 Task: In the Contact  Adeline.Baker@coach.com, Create email and send with subject: 'We're Thrilled to Welcome You ', and with mail content 'Greetings,_x000D_
Introducing a visionary approach that will reshape the landscape of your industry. Join us and be part of the future of success!_x000D_
Kind Regards', attach the document: Terms_and_conditions.doc and insert image: visitingcard.jpg. Below Kind Regards, write Behance and insert the URL: 'www.behance.net'. Mark checkbox to create task to follow up : Tomorrow. Logged in from softage.1@softage.net
Action: Mouse moved to (86, 66)
Screenshot: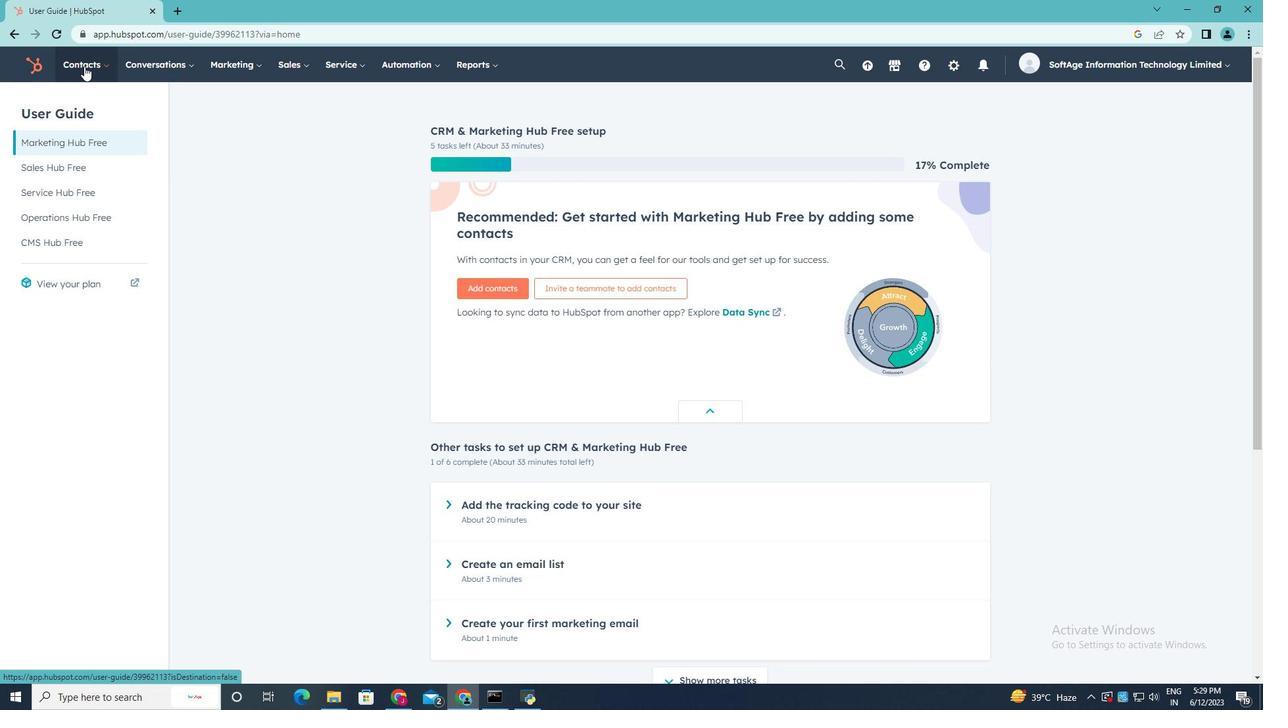 
Action: Mouse pressed left at (86, 66)
Screenshot: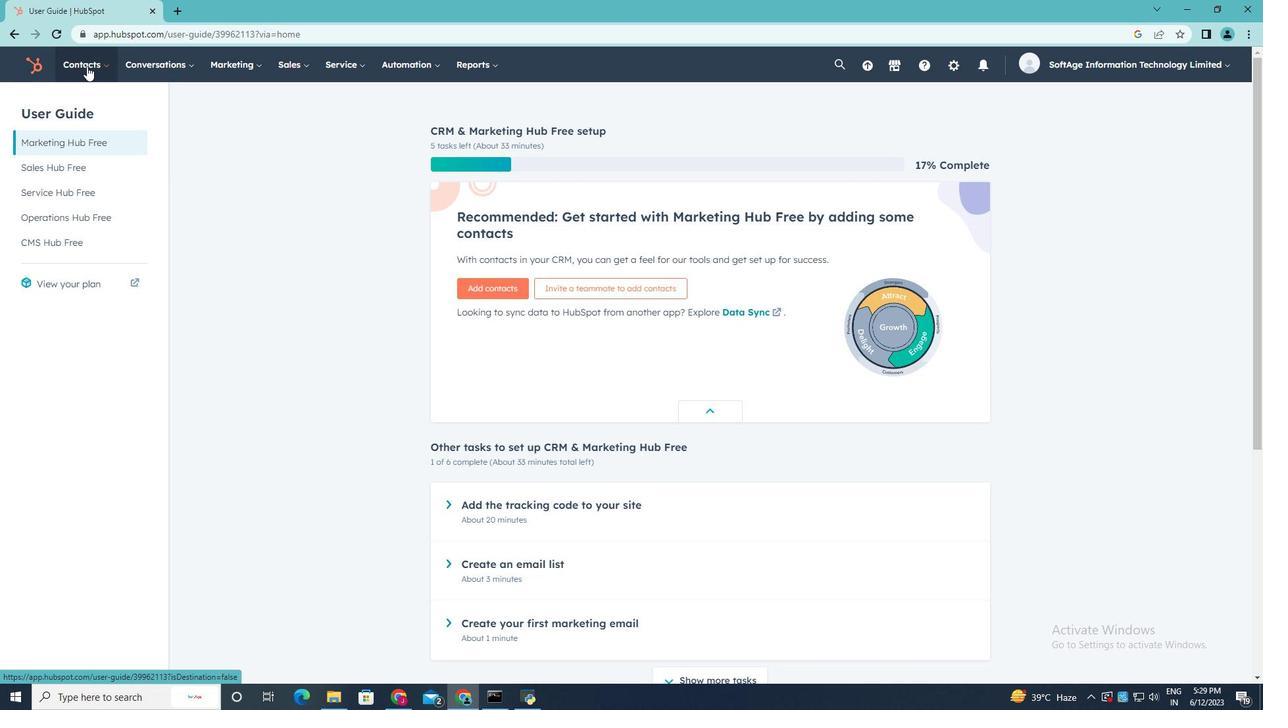 
Action: Mouse moved to (92, 103)
Screenshot: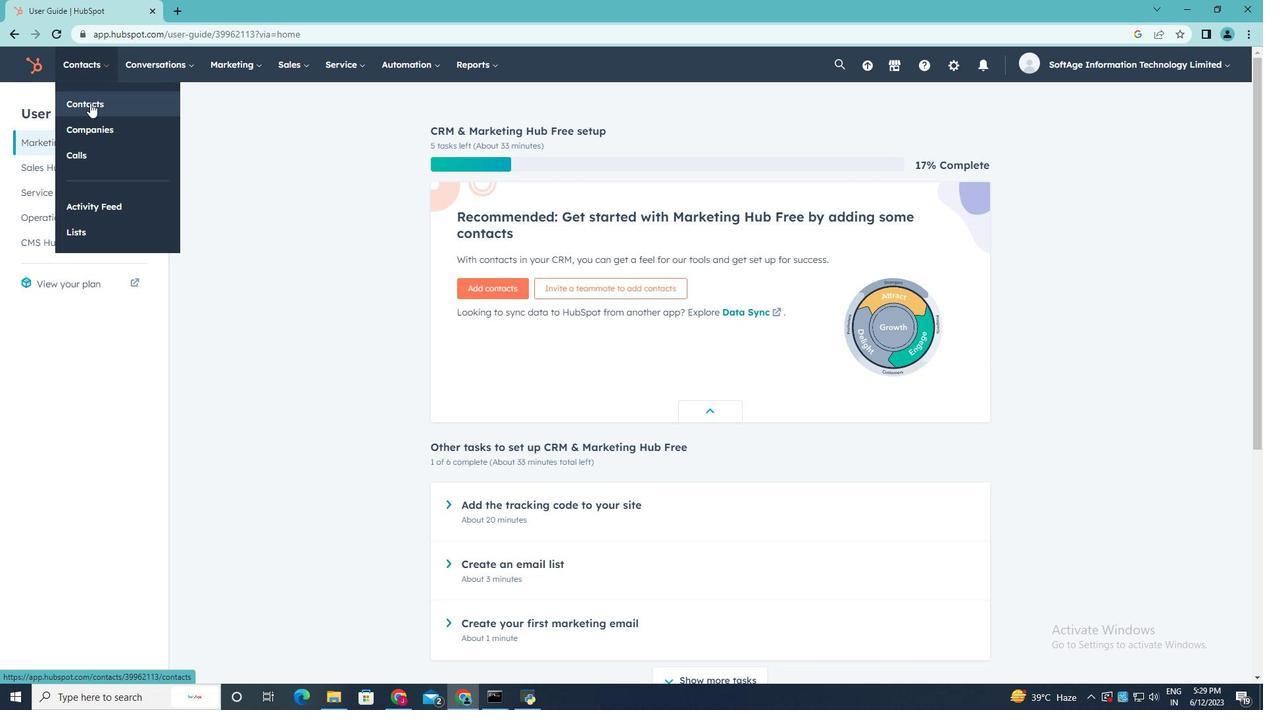 
Action: Mouse pressed left at (92, 103)
Screenshot: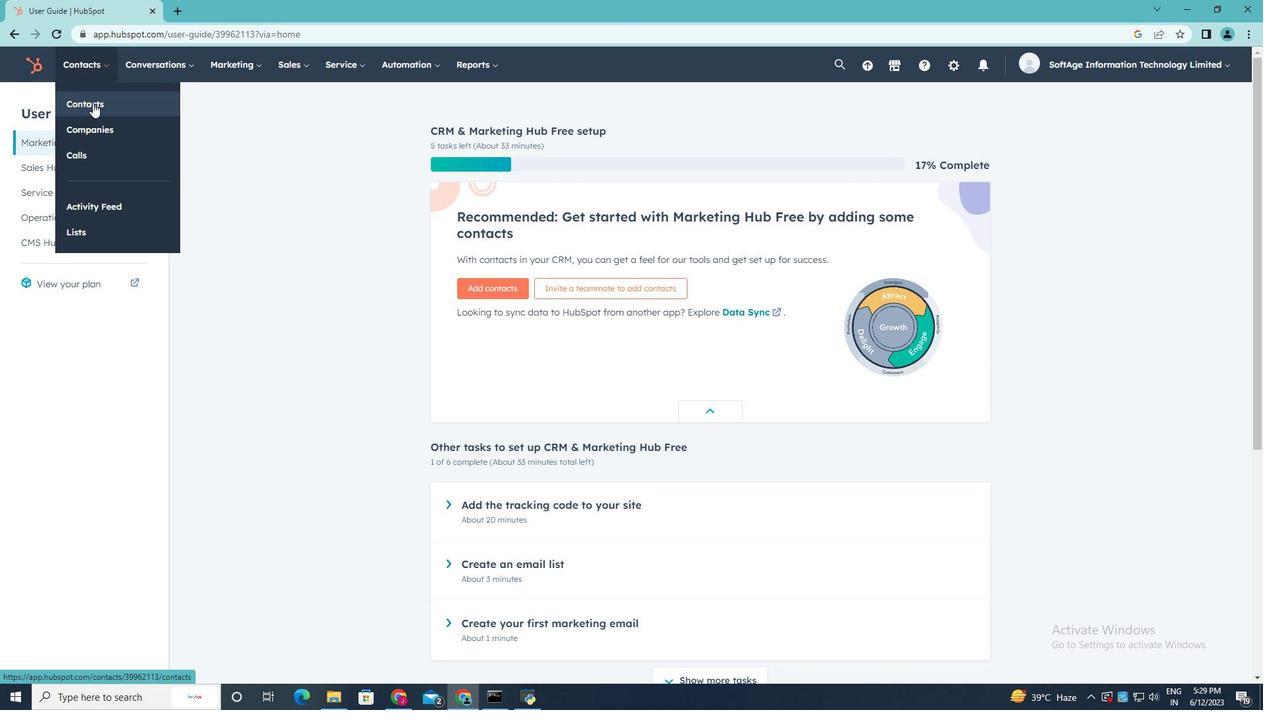 
Action: Mouse moved to (113, 211)
Screenshot: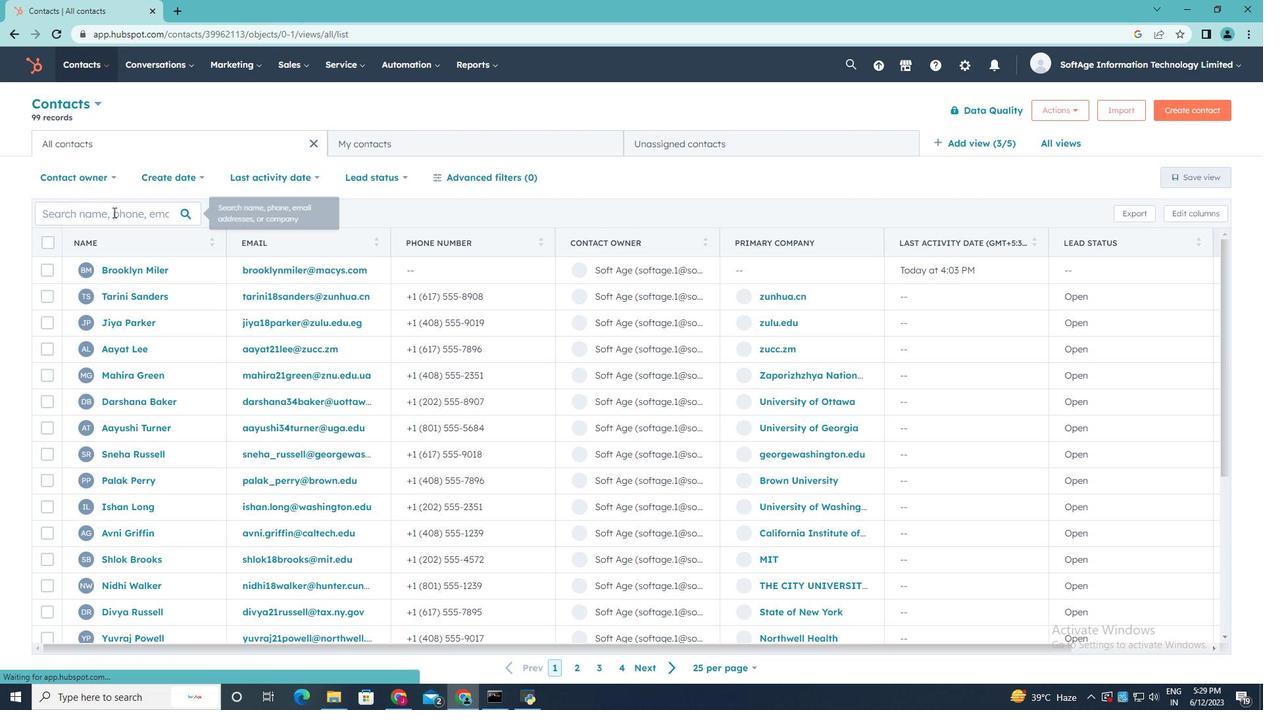 
Action: Mouse pressed left at (113, 211)
Screenshot: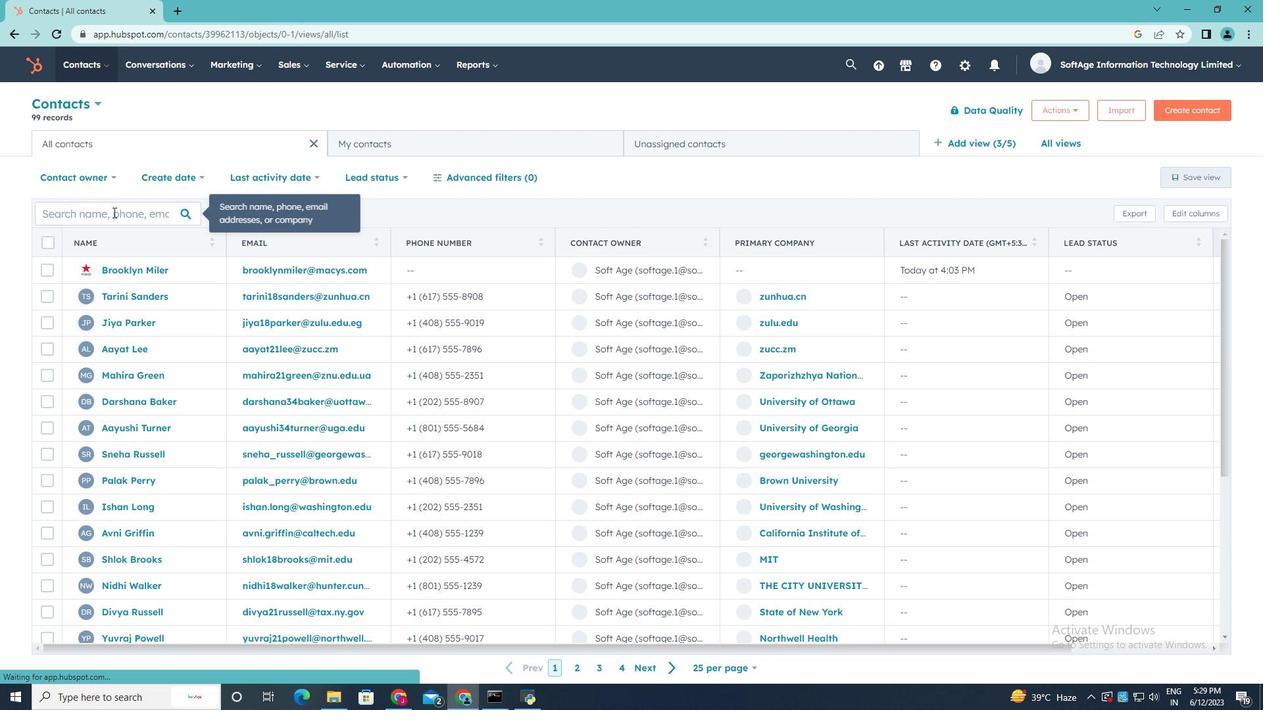 
Action: Key pressed <Key.shift>Adeline.<Key.shift>Baker<Key.shift><Key.shift>@coach.com
Screenshot: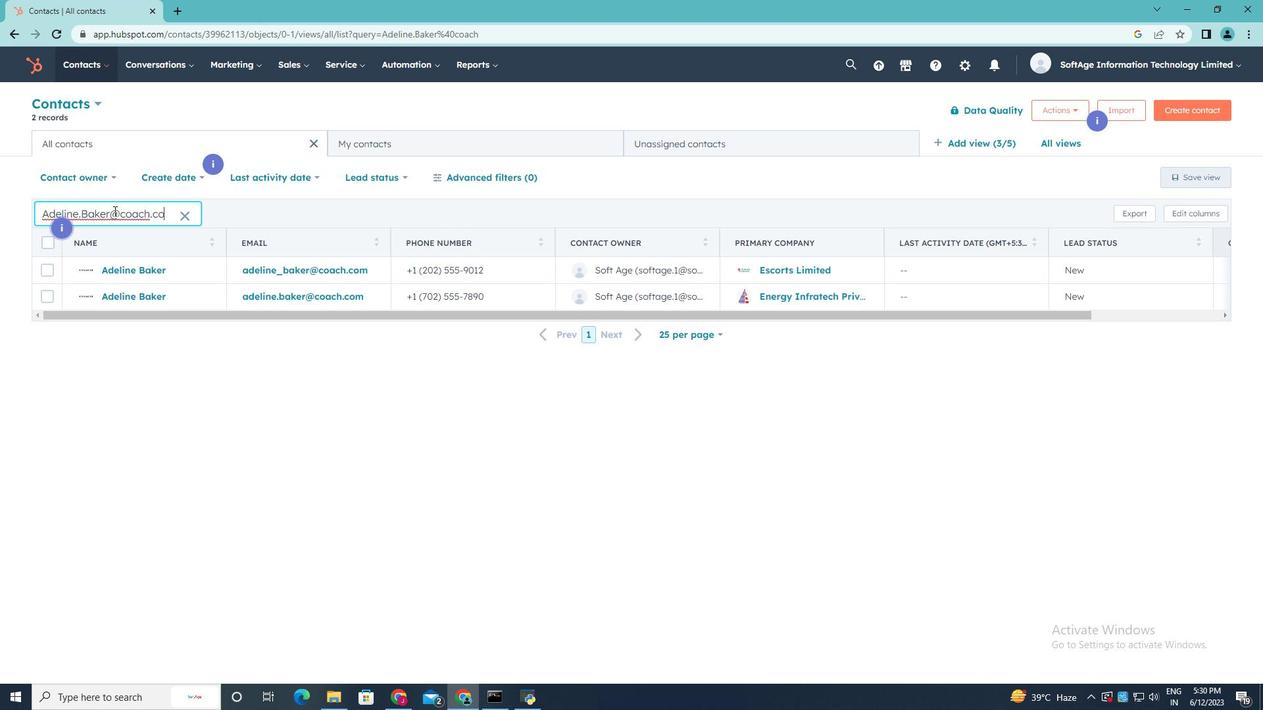 
Action: Mouse moved to (121, 294)
Screenshot: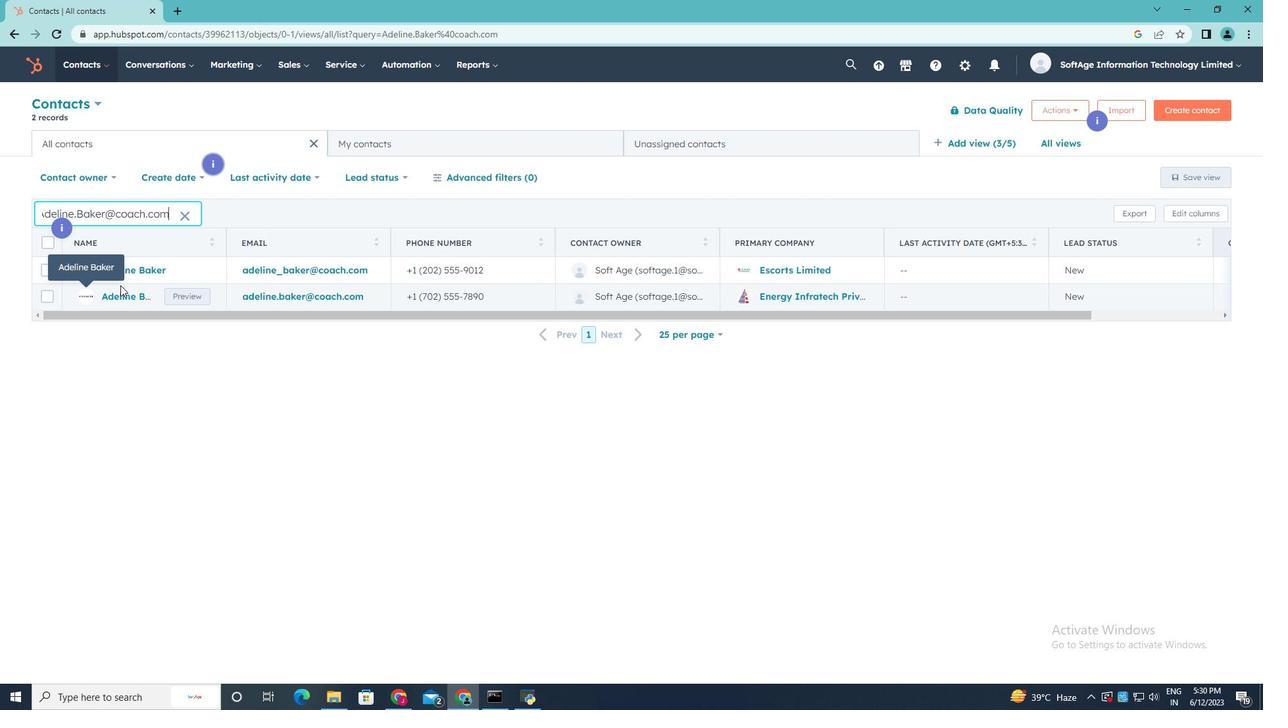
Action: Mouse pressed left at (121, 294)
Screenshot: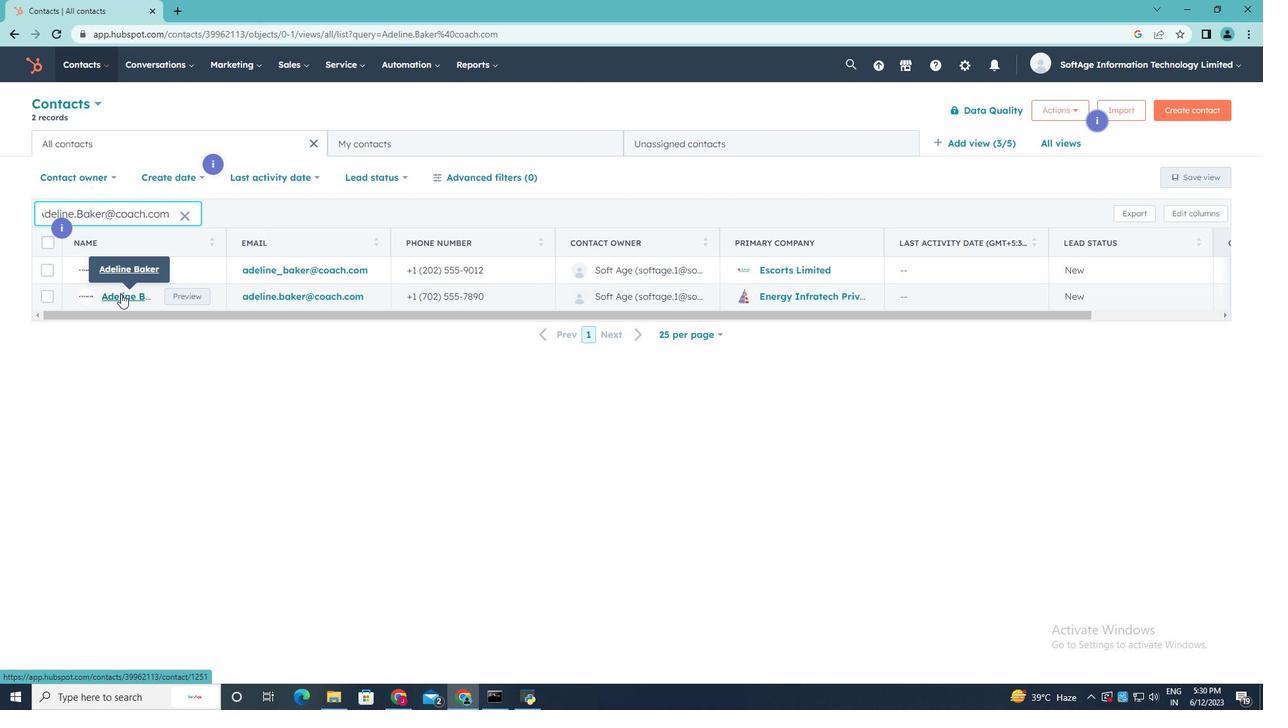 
Action: Mouse moved to (84, 217)
Screenshot: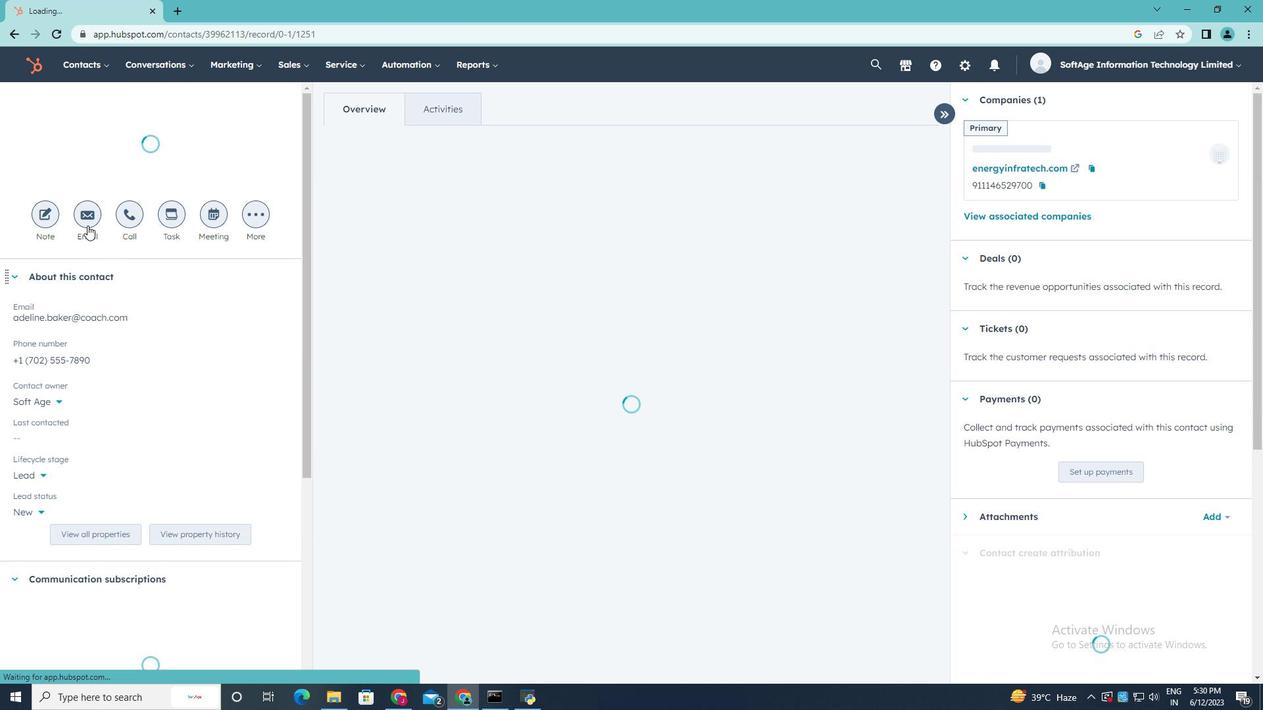 
Action: Mouse pressed left at (84, 217)
Screenshot: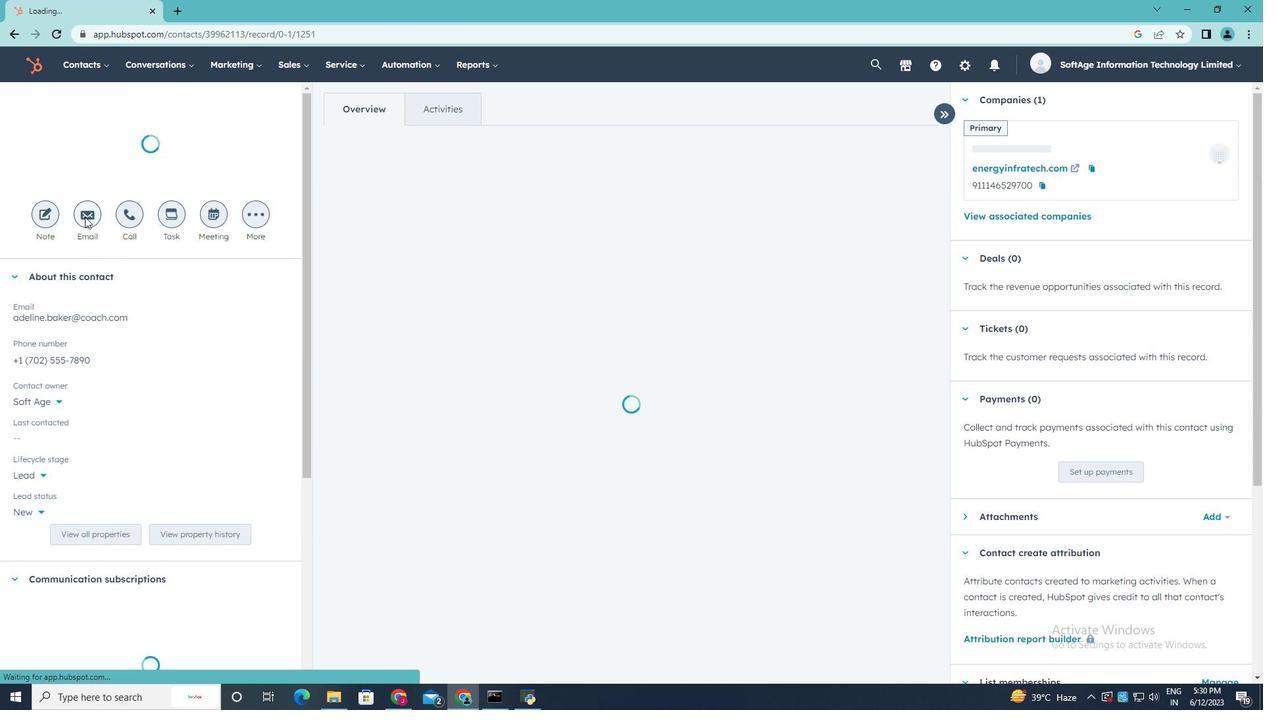 
Action: Mouse moved to (84, 226)
Screenshot: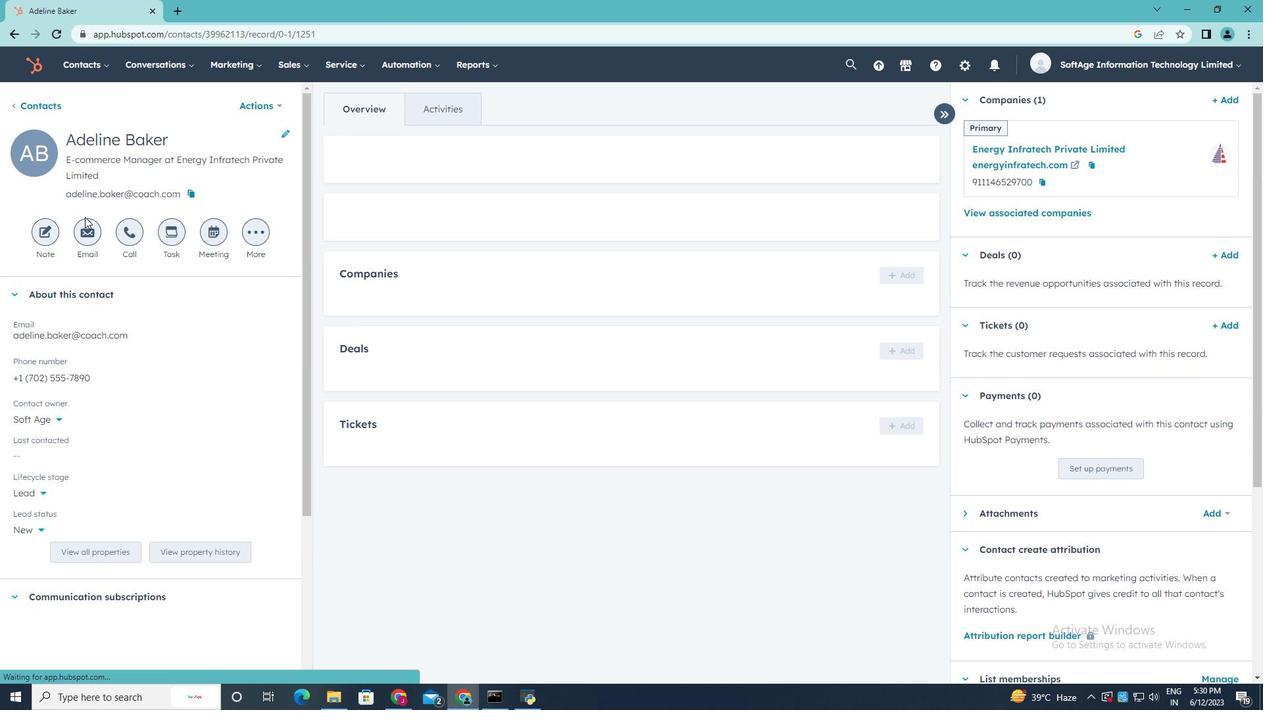 
Action: Mouse pressed left at (84, 226)
Screenshot: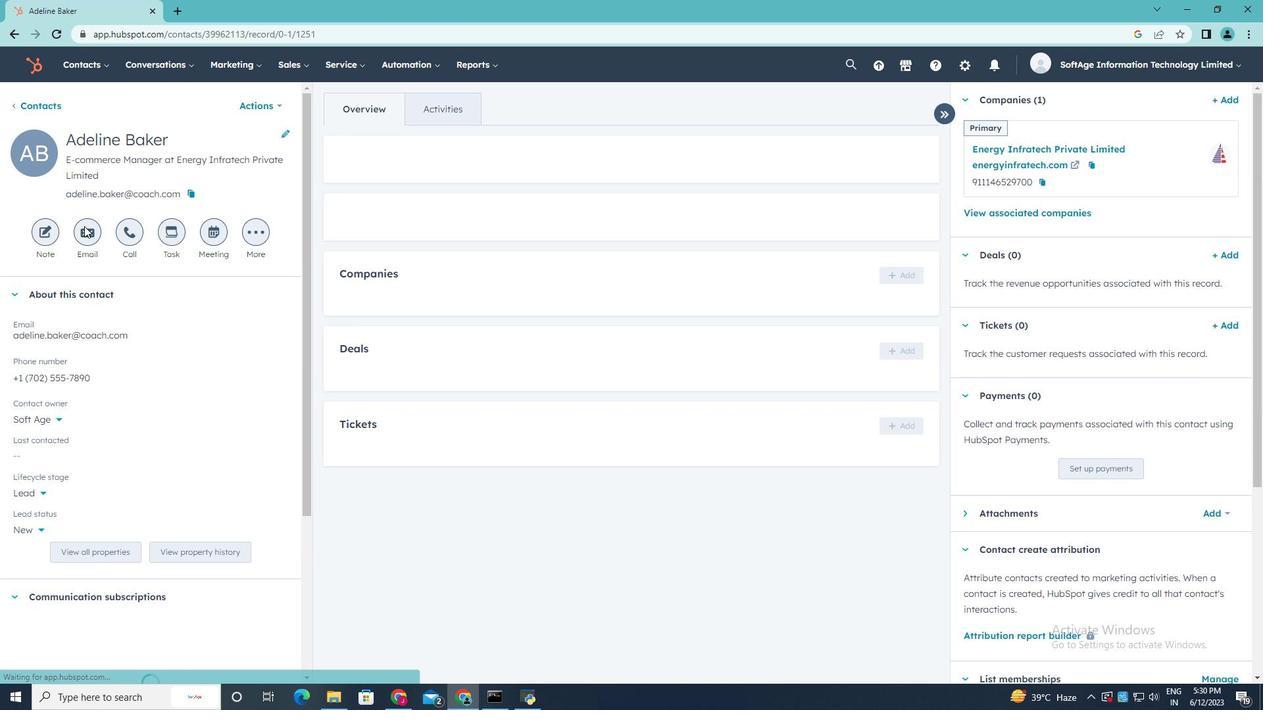 
Action: Key pressed <Key.shift><Key.shift><Key.shift><Key.shift><Key.shift><Key.shift><Key.shift><Key.shift><Key.shift><Key.shift><Key.shift><Key.shift>We're<Key.space><Key.shift><Key.shift>Thrilled<Key.space>to<Key.space><Key.shift>Welcome<Key.space>y<Key.backspace><Key.shift>You
Screenshot: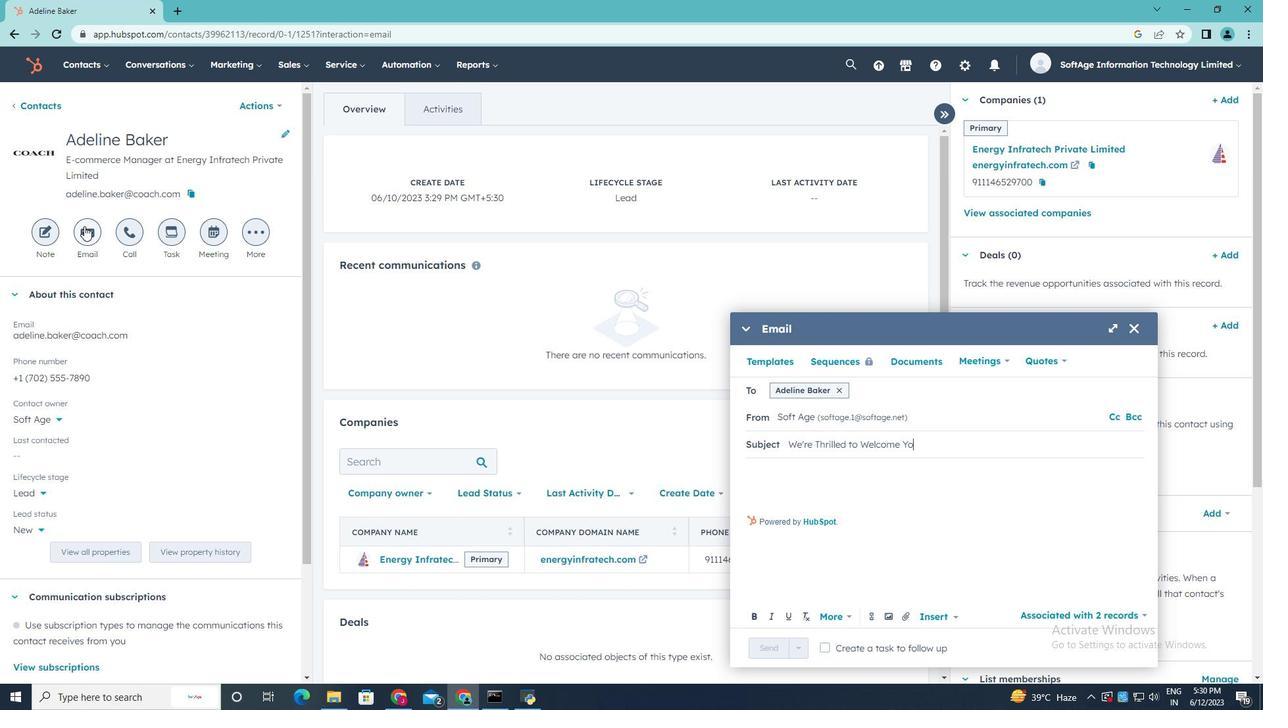 
Action: Mouse moved to (751, 468)
Screenshot: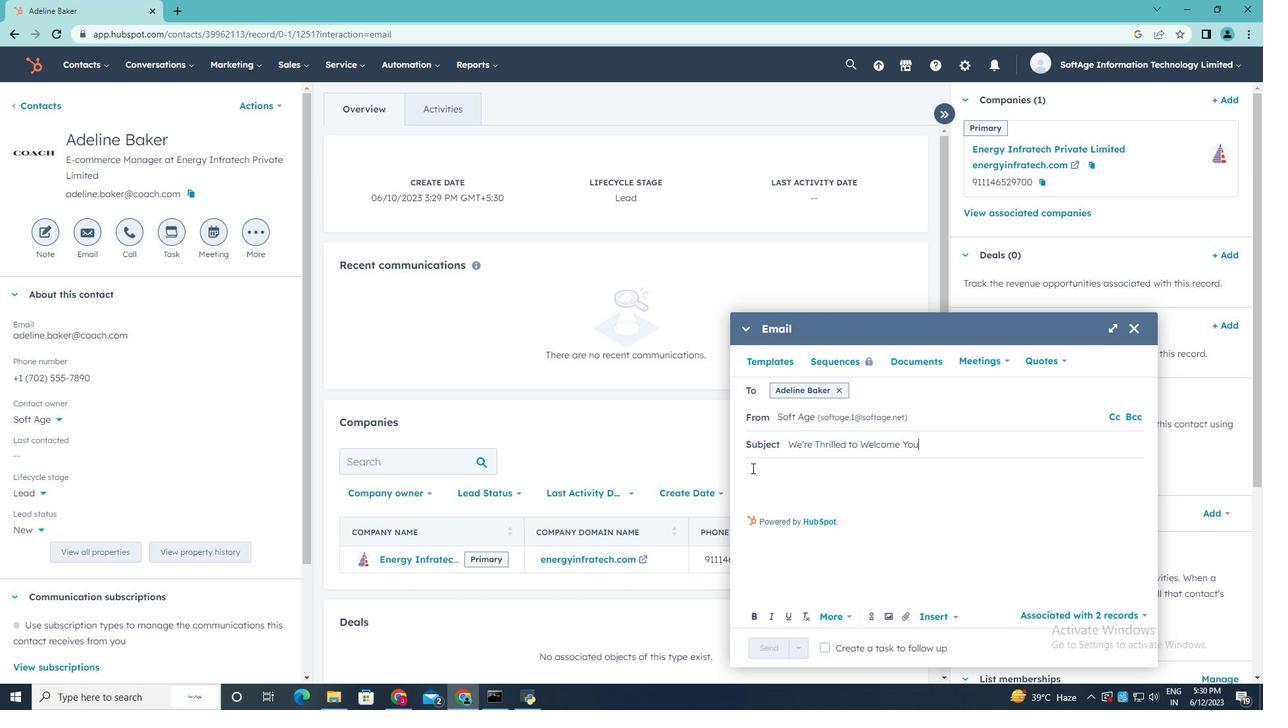 
Action: Mouse pressed left at (751, 468)
Screenshot: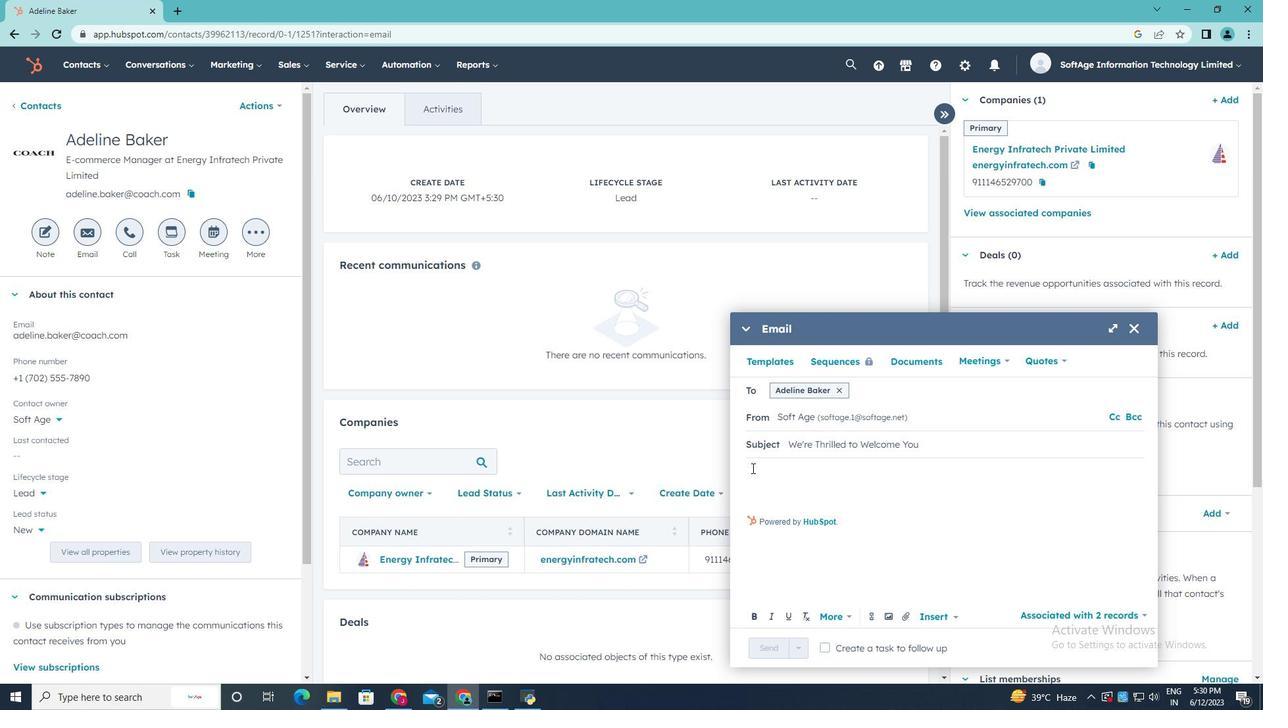 
Action: Mouse moved to (705, 447)
Screenshot: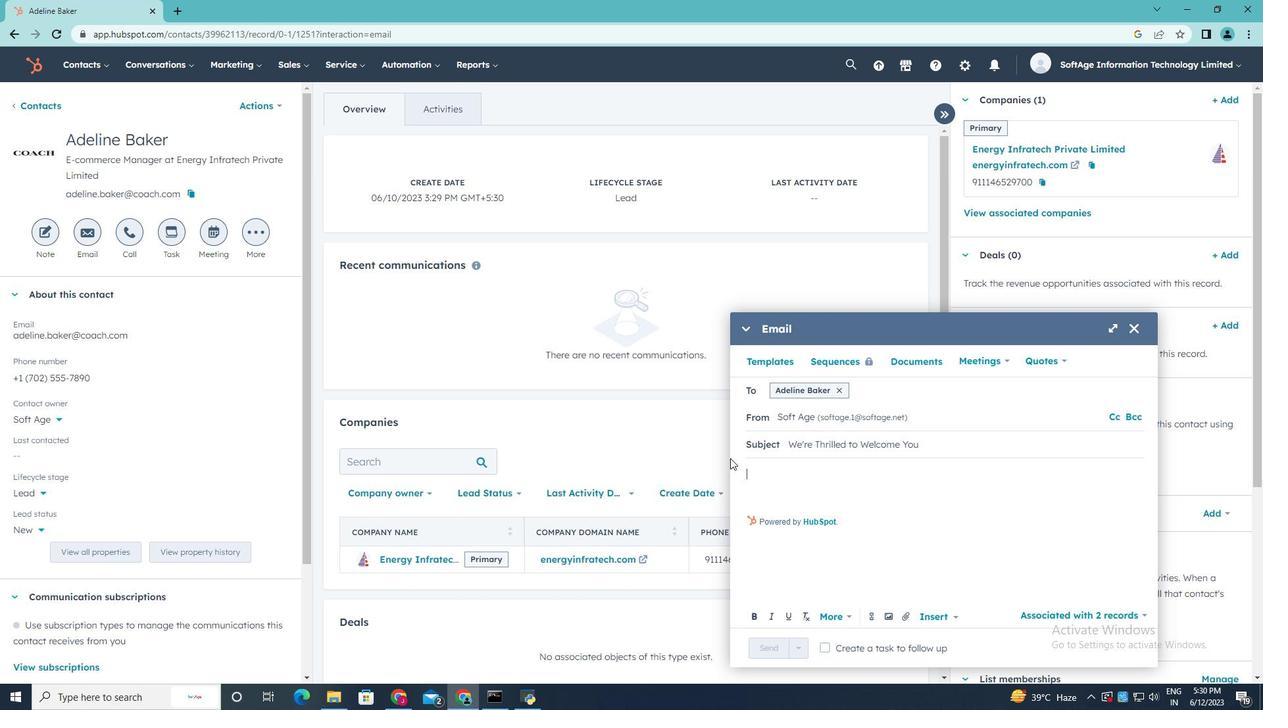 
Action: Key pressed <Key.shift><Key.shift><Key.shift><Key.shift><Key.shift><Key.shift><Key.shift><Key.shift><Key.shift>Greetings,
Screenshot: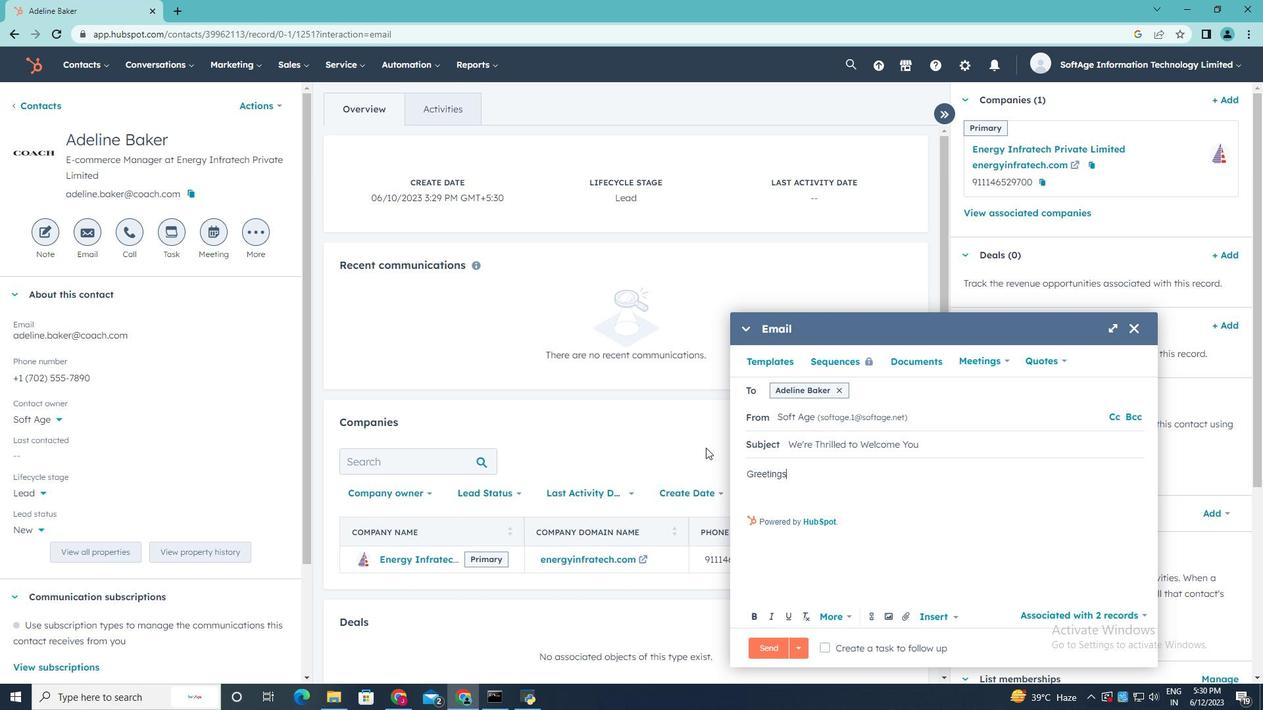 
Action: Mouse moved to (751, 493)
Screenshot: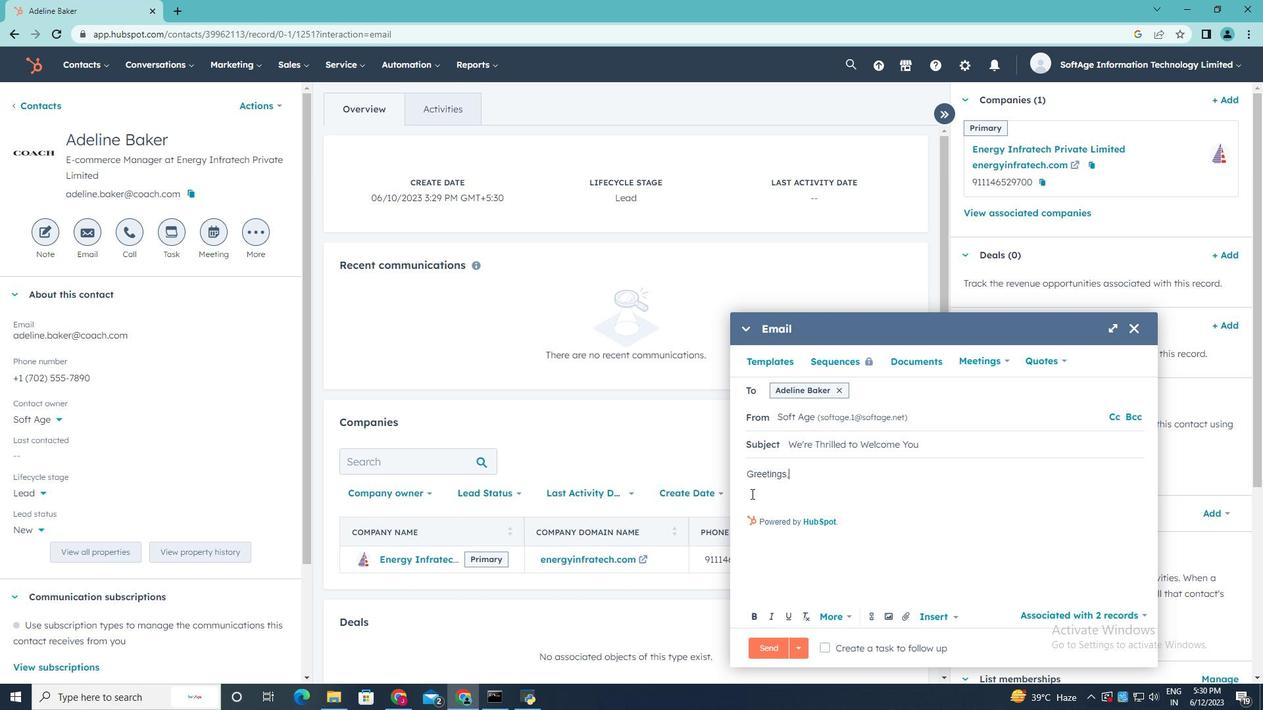 
Action: Mouse pressed left at (751, 493)
Screenshot: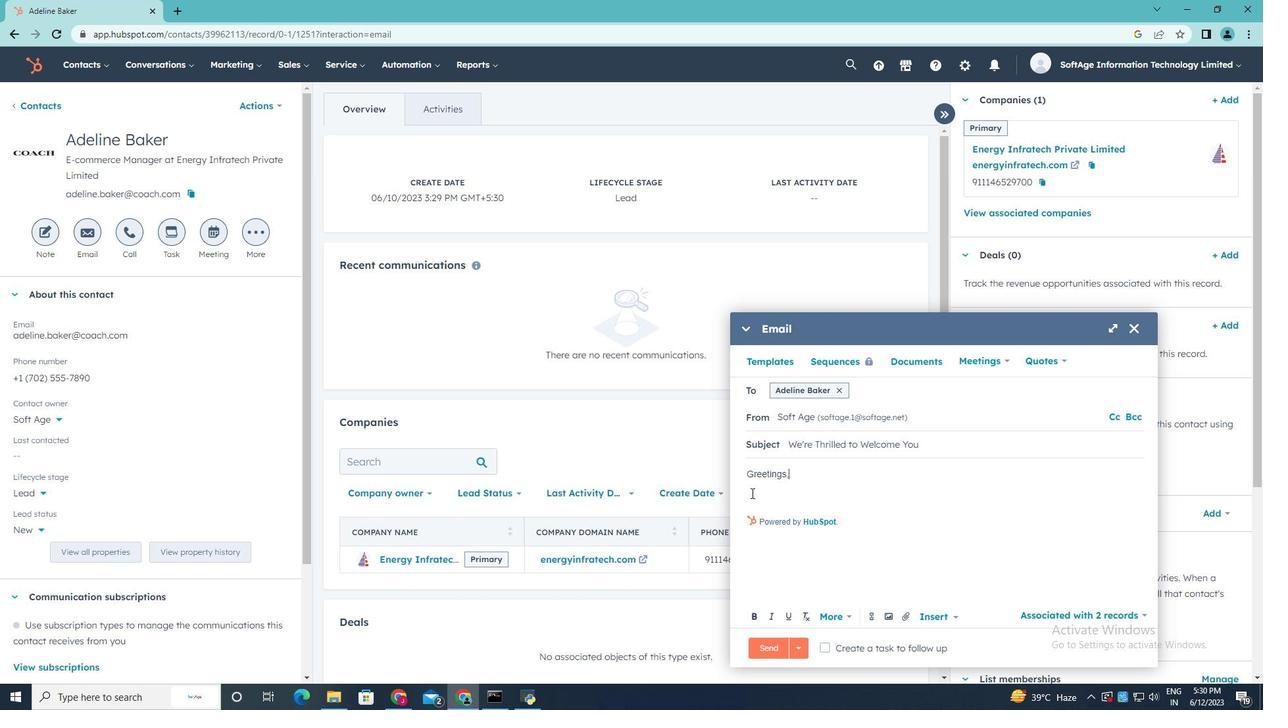 
Action: Mouse moved to (752, 492)
Screenshot: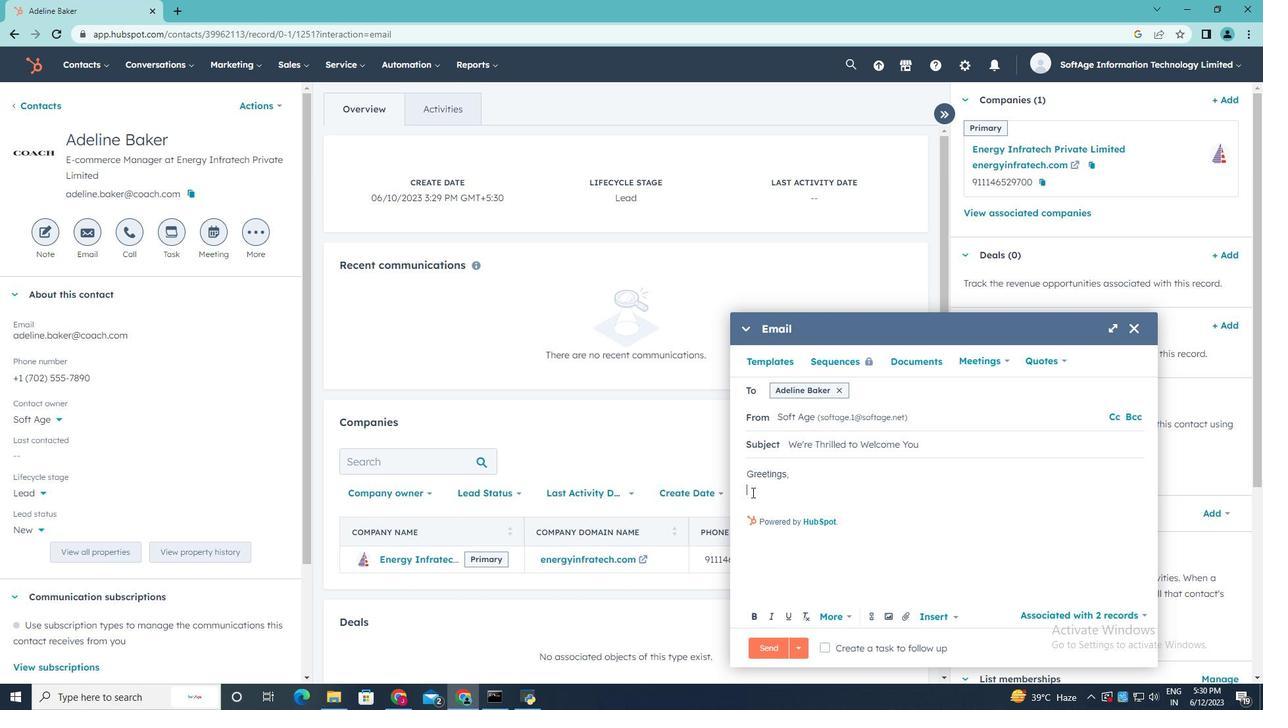 
Action: Key pressed <Key.shift><Key.shift><Key.shift><Key.shift><Key.shift><Key.shift><Key.shift><Key.shift>Introducing<Key.space>a<Key.space>visionary<Key.space>approach<Key.space>that<Key.space>will<Key.space>reshape<Key.space>the<Key.space>landscape<Key.space>of<Key.space>your<Key.space>ins<Key.backspace>dustr<Key.backspace><Key.backspace>try.<Key.space><Key.shift>Join<Key.space><Key.shift><Key.shift><Key.shift>us<Key.space><Key.space>and<Key.space>be<Key.space>part<Key.space>the<Key.space>future<Key.space>of<Key.space>success<Key.shift>!
Screenshot: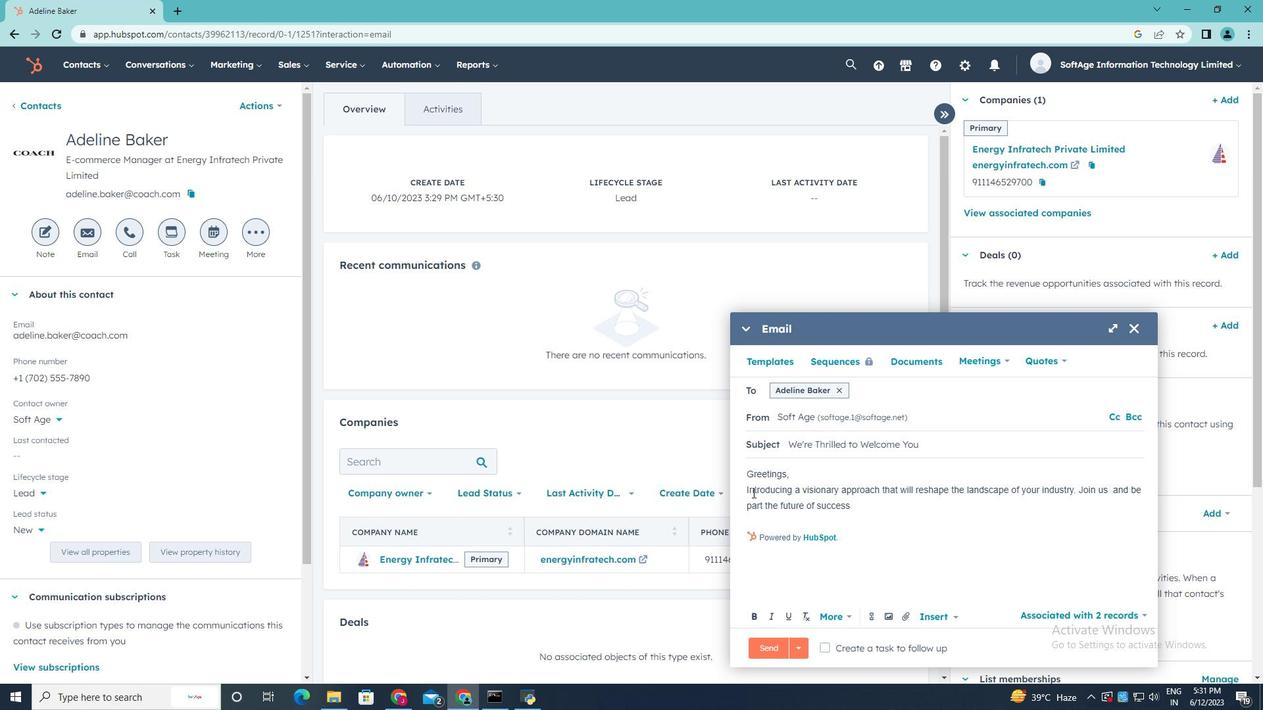 
Action: Mouse moved to (761, 519)
Screenshot: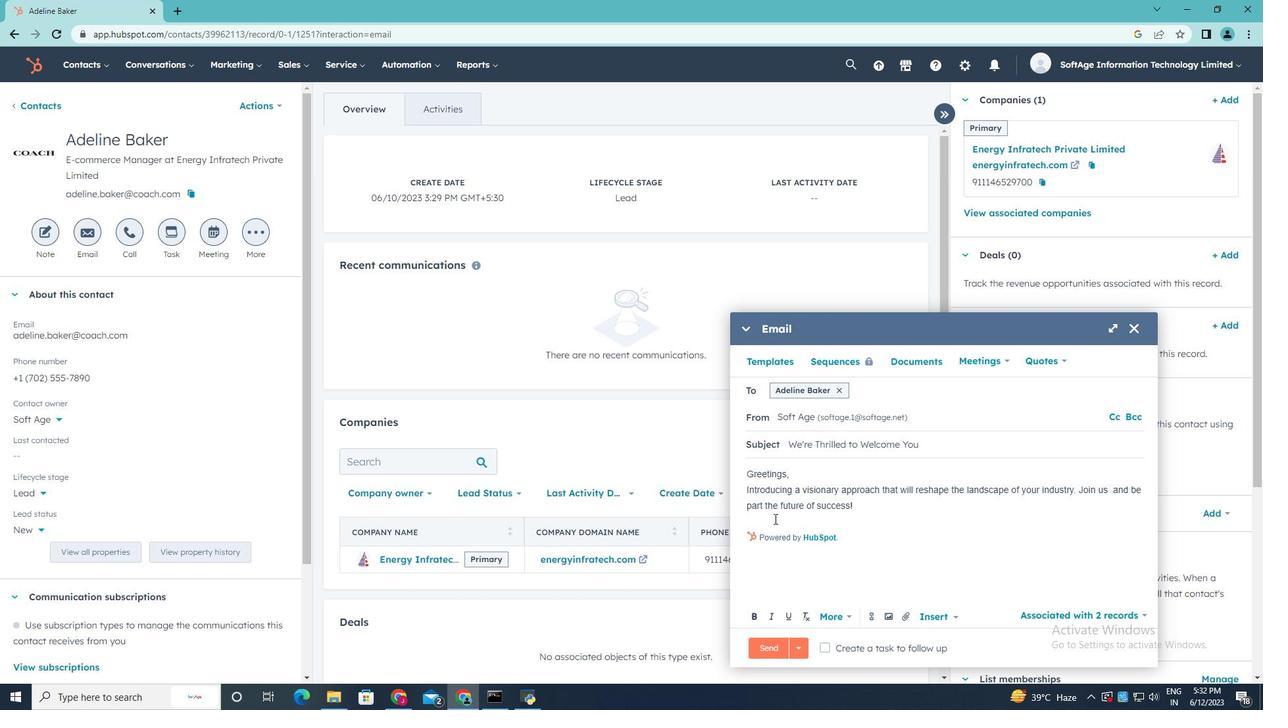 
Action: Mouse pressed left at (761, 519)
Screenshot: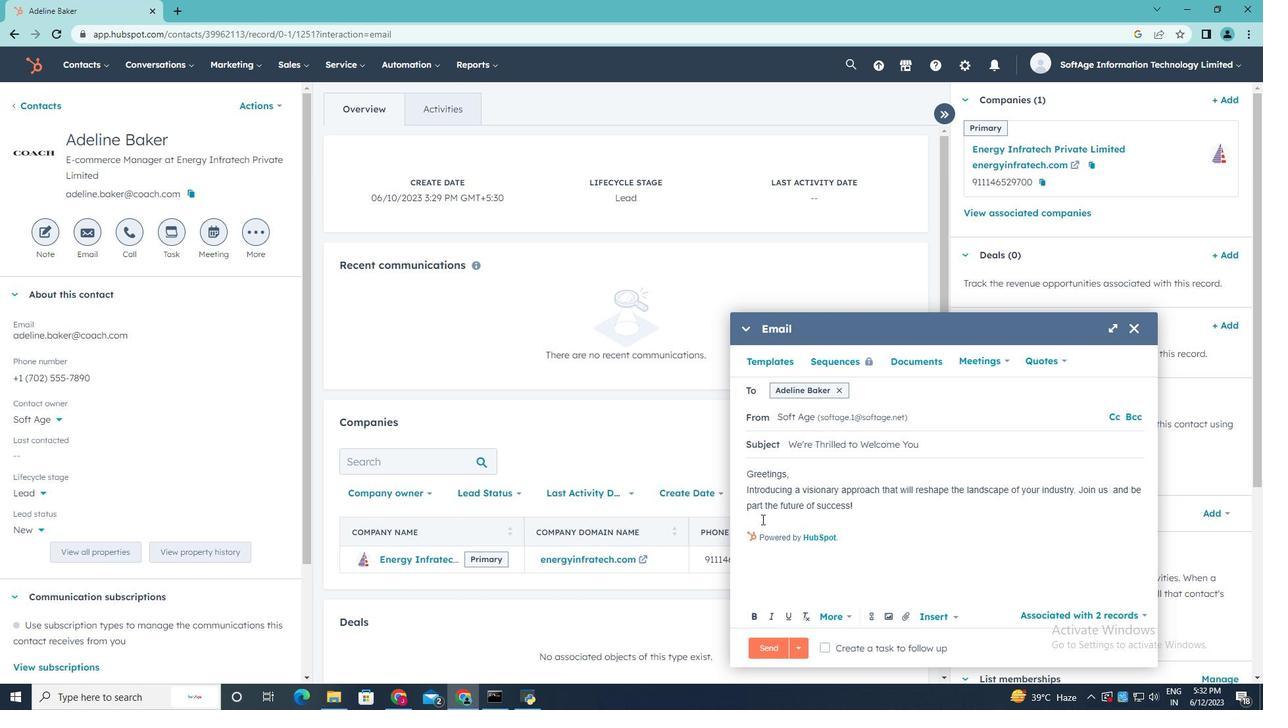 
Action: Mouse moved to (763, 519)
Screenshot: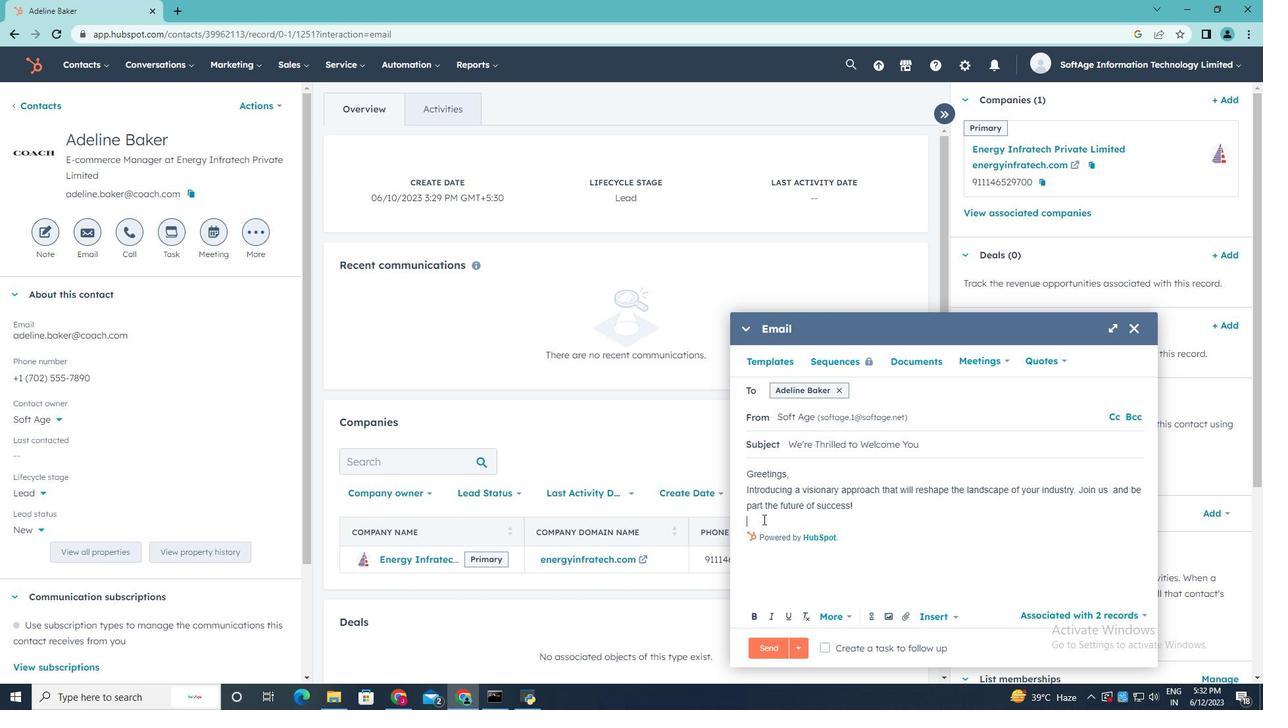 
Action: Key pressed <Key.shift>Kinf<Key.backspace>d<Key.space><Key.shift>Regards,
Screenshot: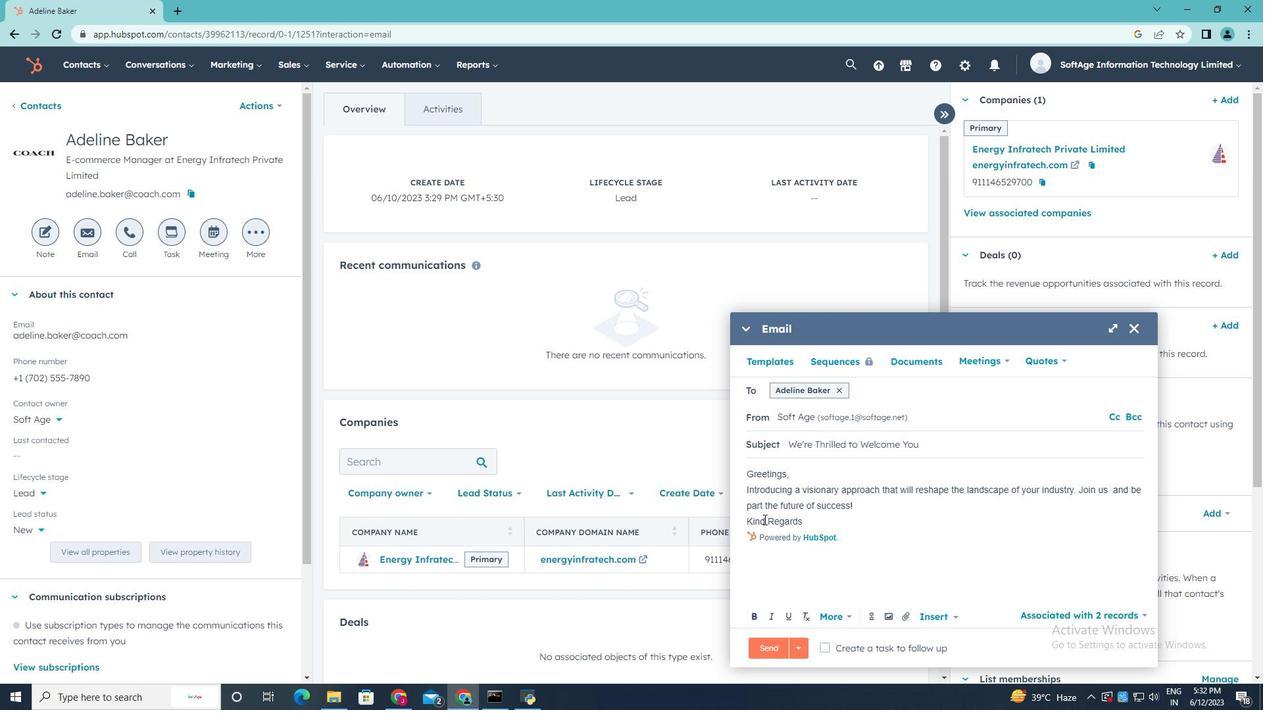 
Action: Mouse moved to (904, 617)
Screenshot: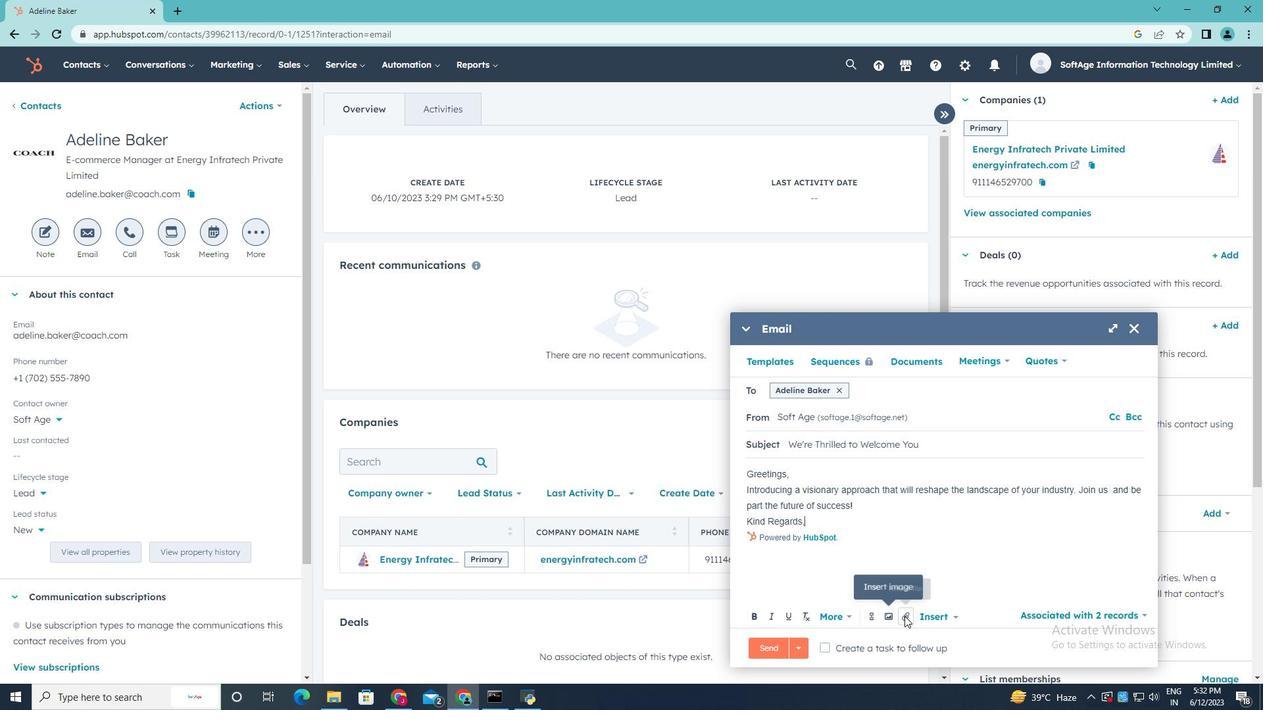 
Action: Mouse pressed left at (904, 617)
Screenshot: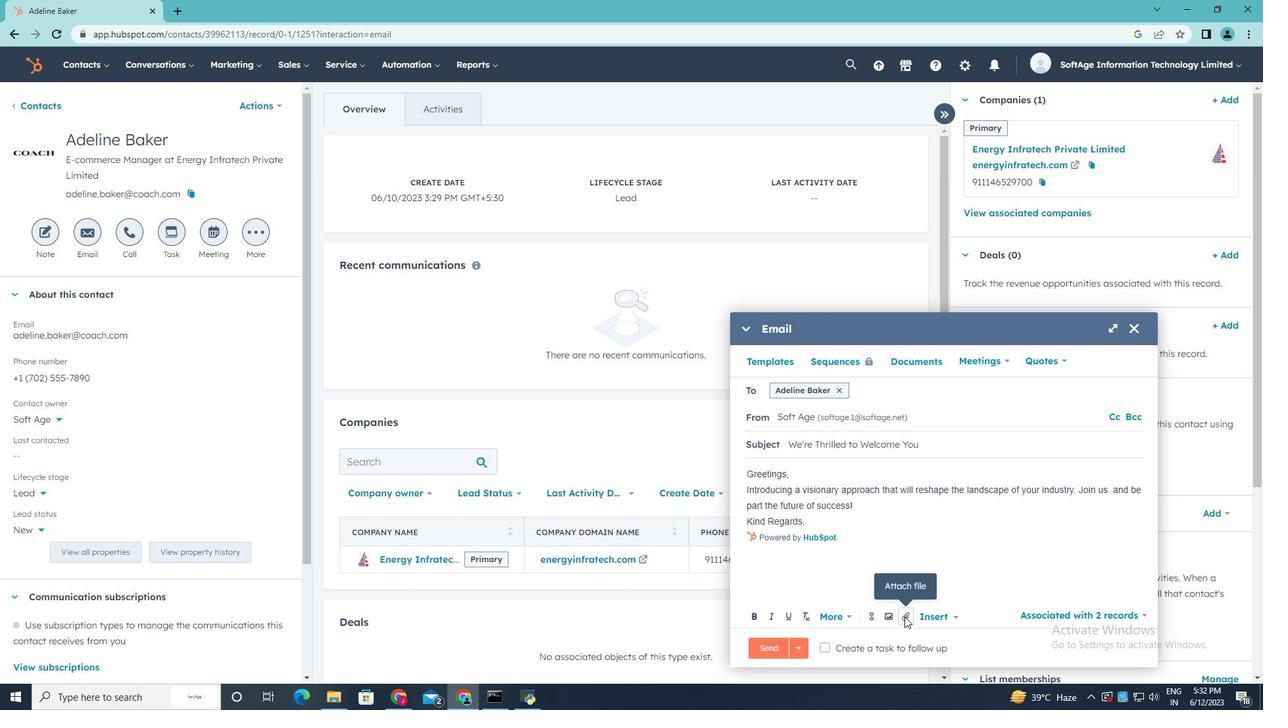 
Action: Mouse moved to (919, 577)
Screenshot: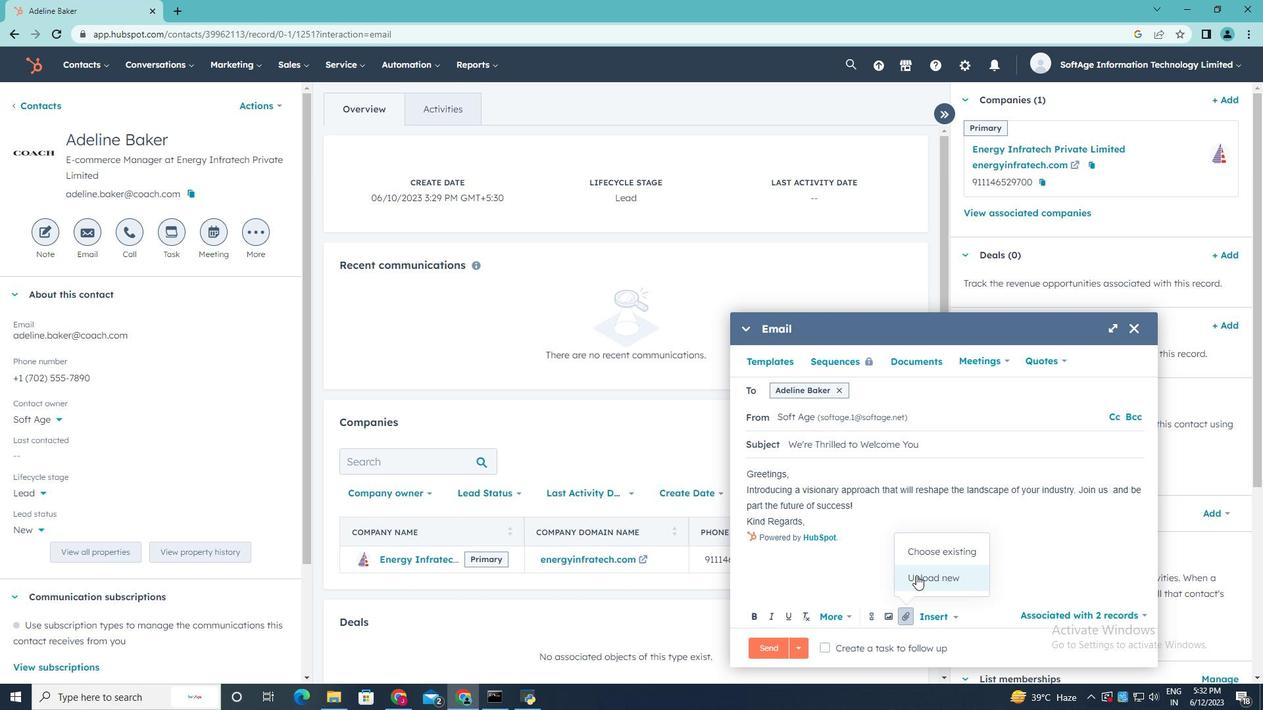 
Action: Mouse pressed left at (919, 577)
Screenshot: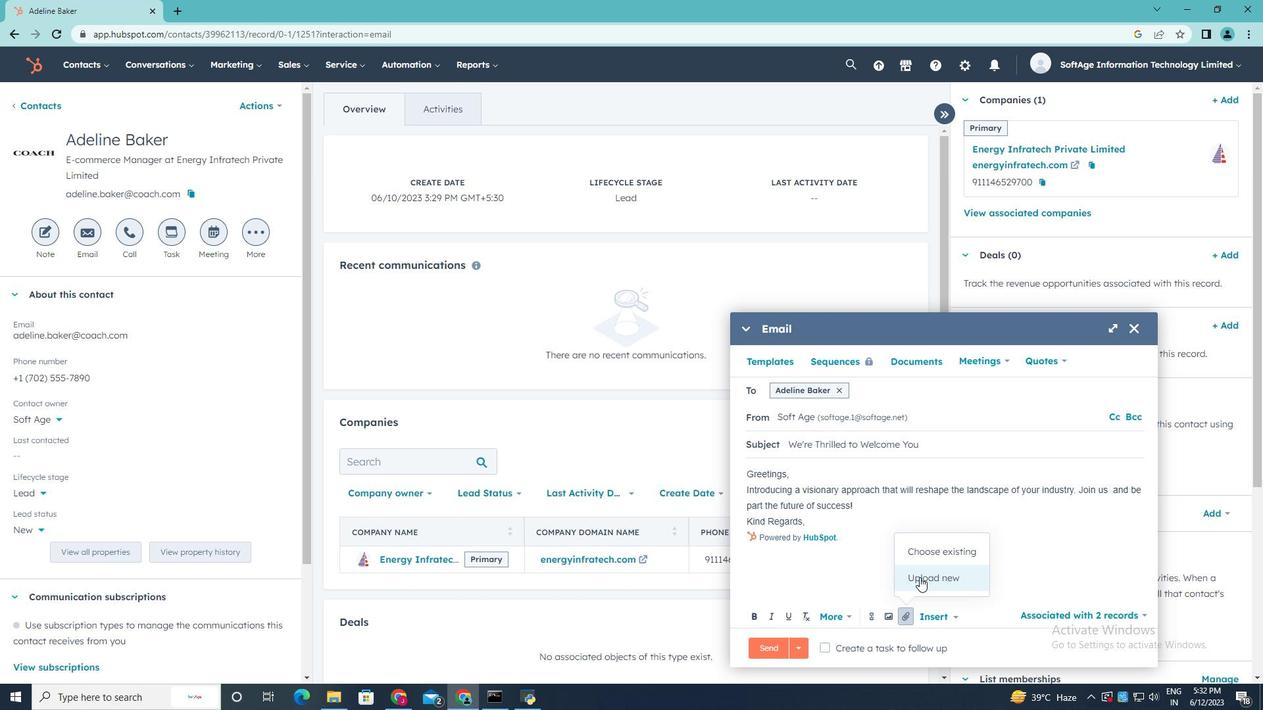 
Action: Mouse moved to (240, 125)
Screenshot: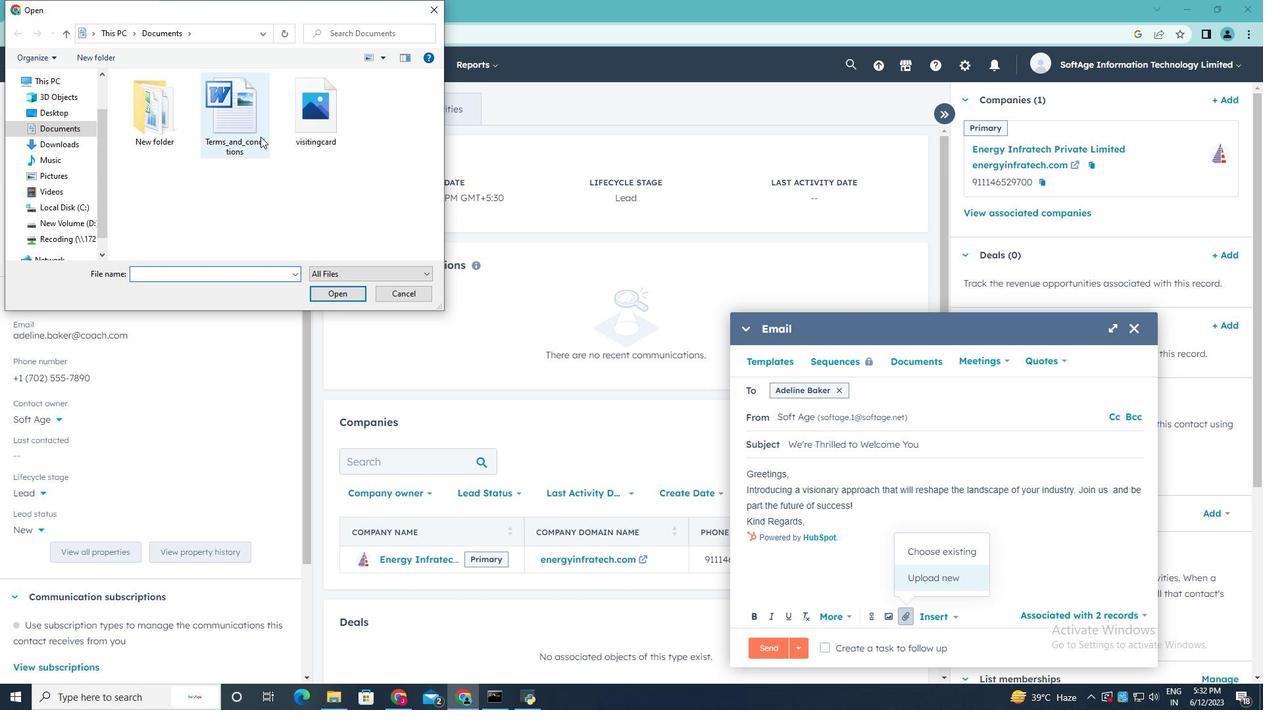 
Action: Mouse pressed left at (240, 125)
Screenshot: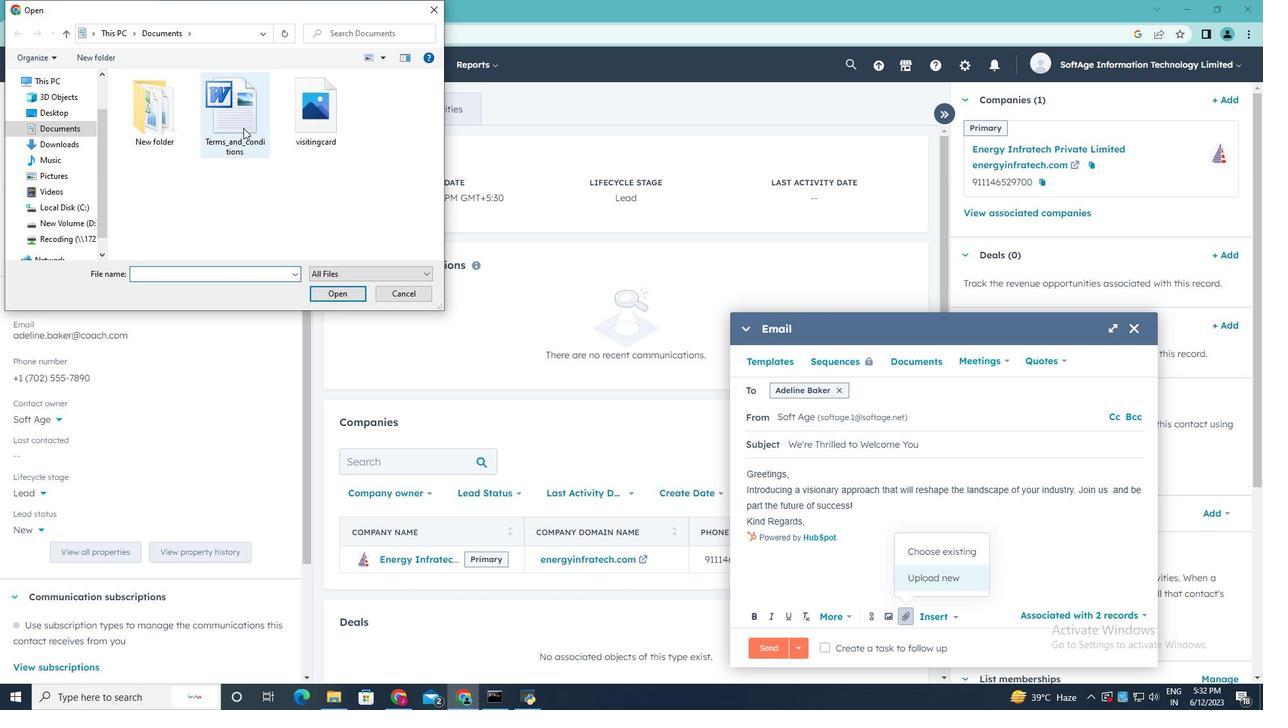 
Action: Mouse moved to (344, 297)
Screenshot: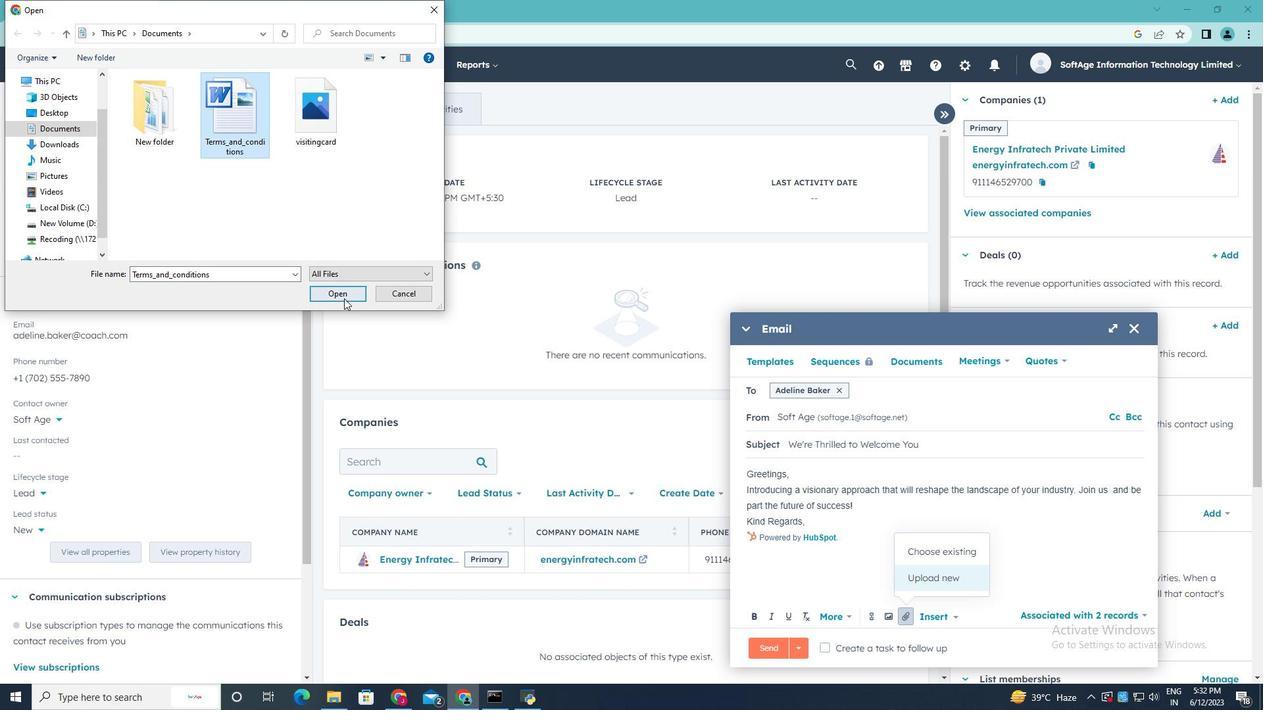
Action: Mouse pressed left at (344, 297)
Screenshot: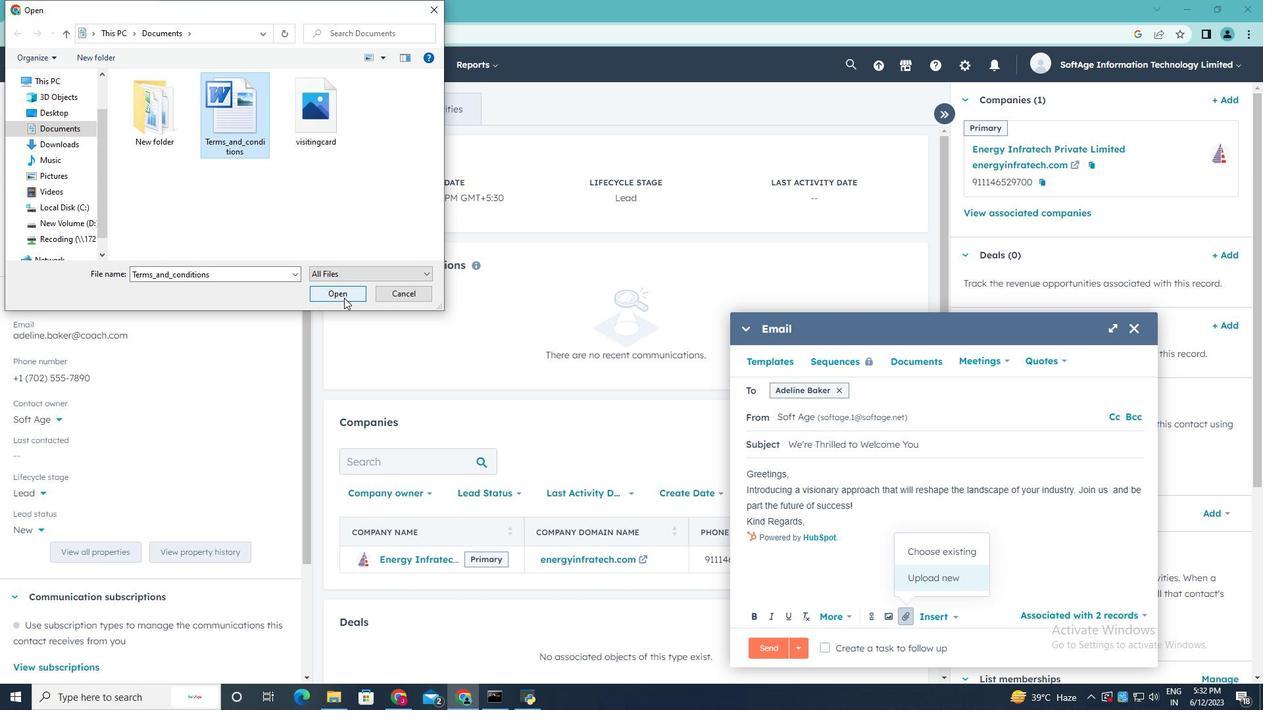 
Action: Mouse moved to (907, 582)
Screenshot: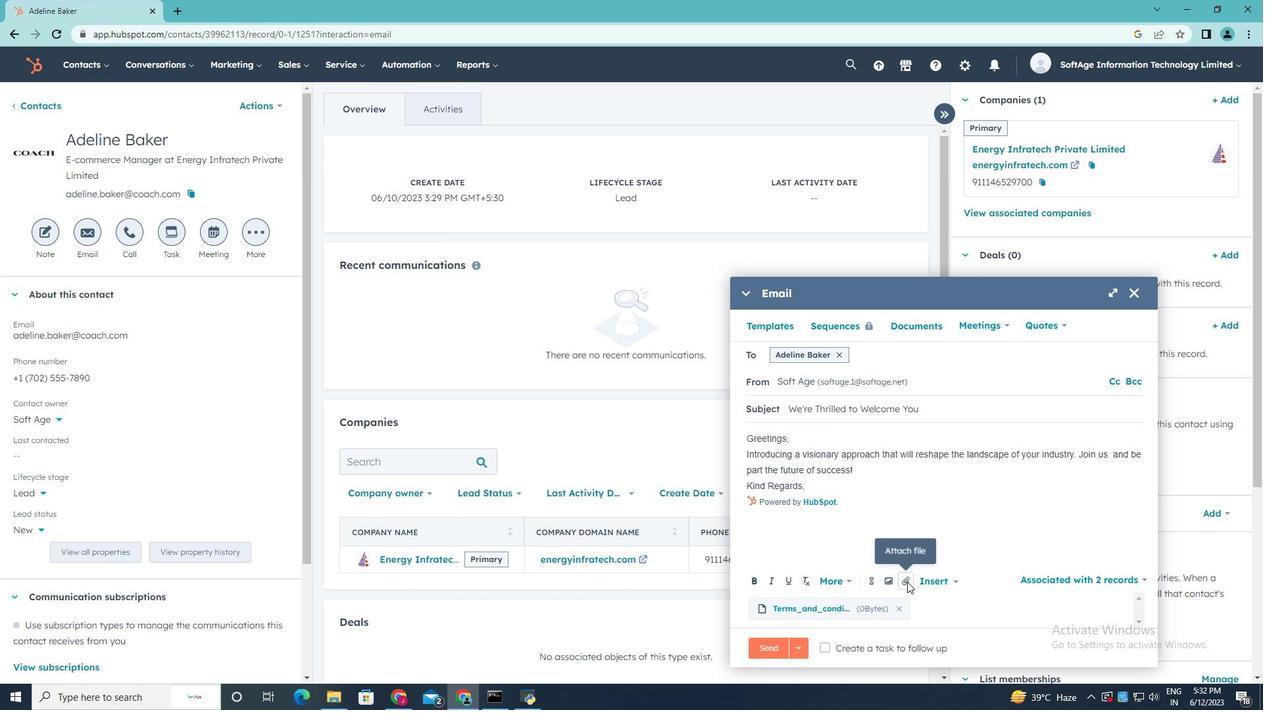 
Action: Mouse pressed left at (907, 582)
Screenshot: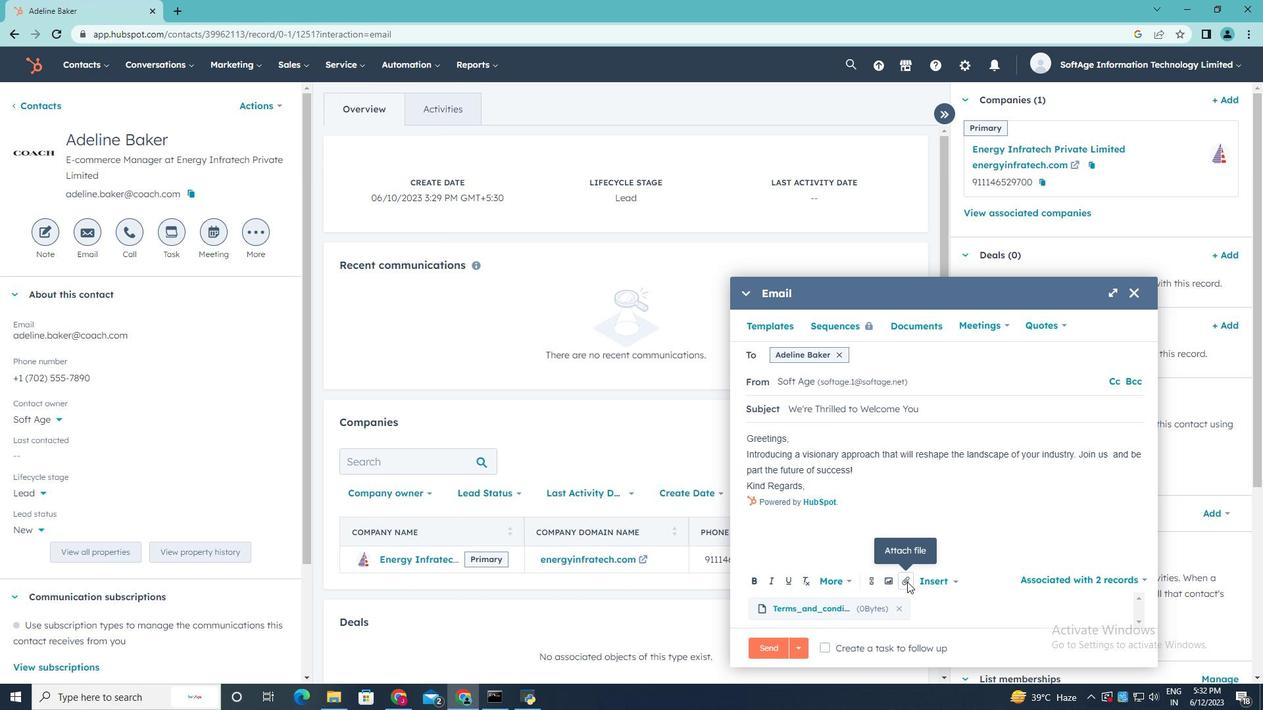 
Action: Mouse moved to (930, 547)
Screenshot: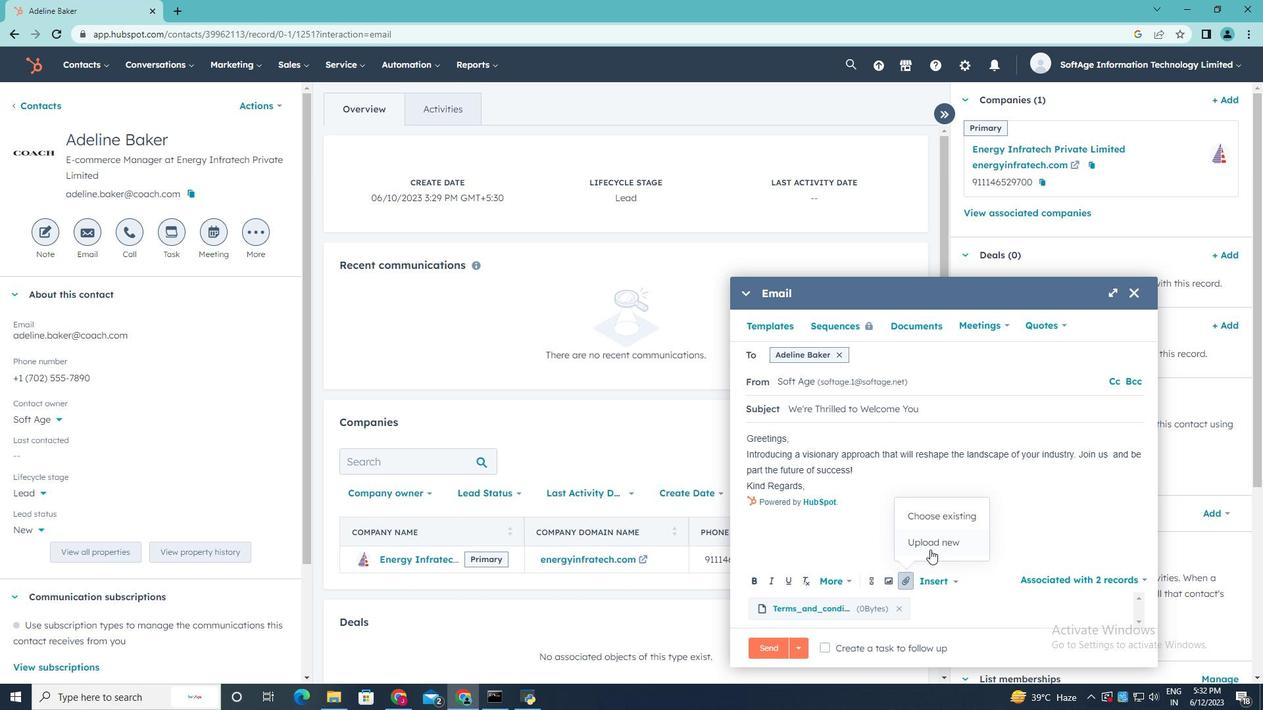 
Action: Mouse pressed left at (930, 547)
Screenshot: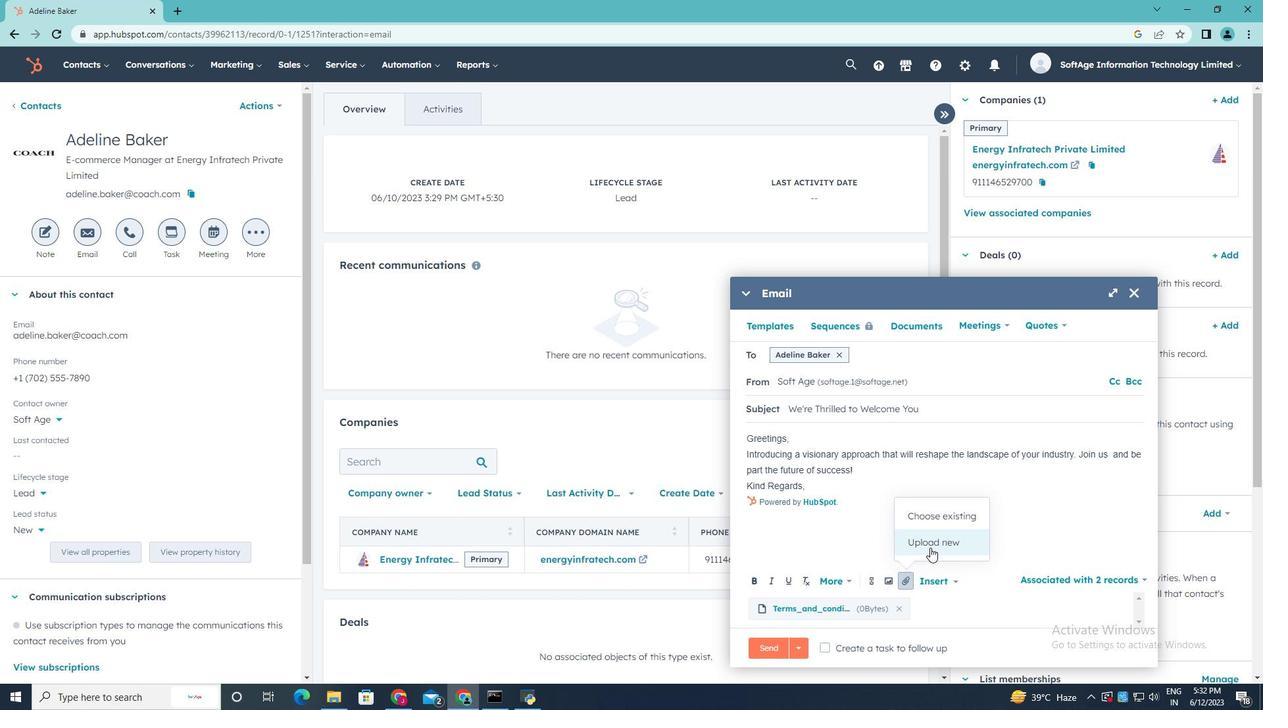 
Action: Mouse moved to (319, 132)
Screenshot: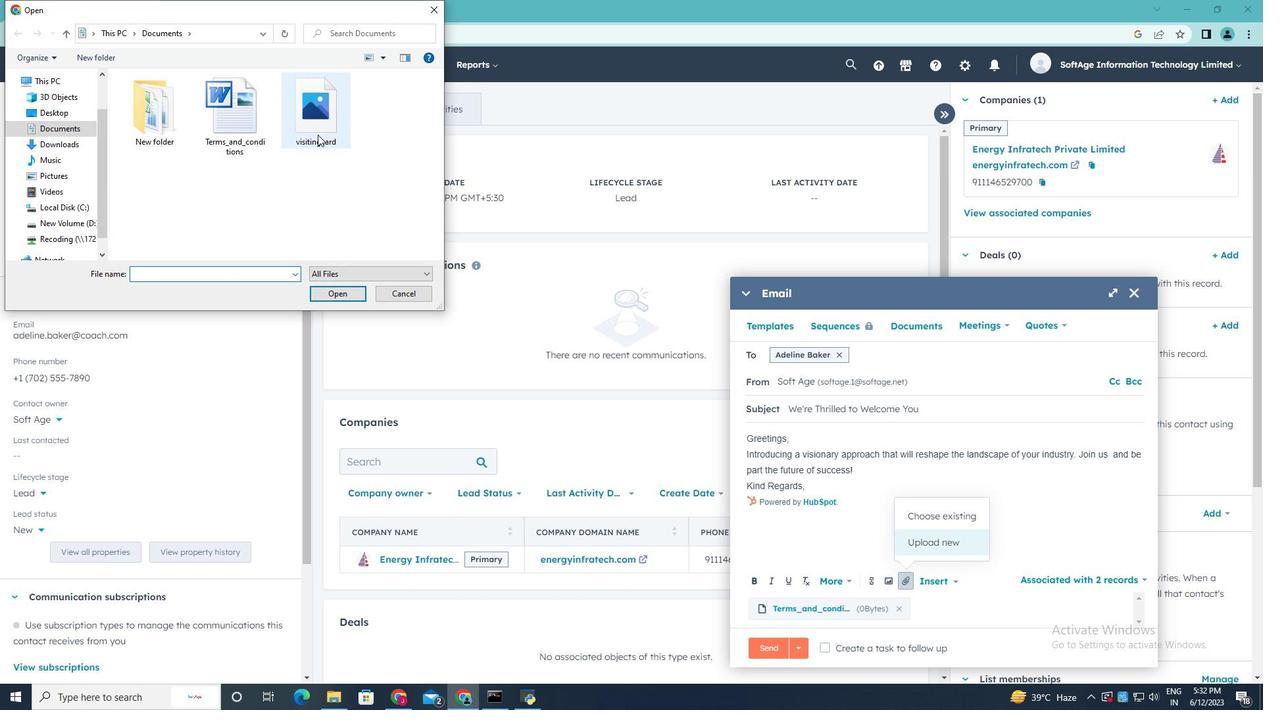 
Action: Mouse pressed left at (319, 132)
Screenshot: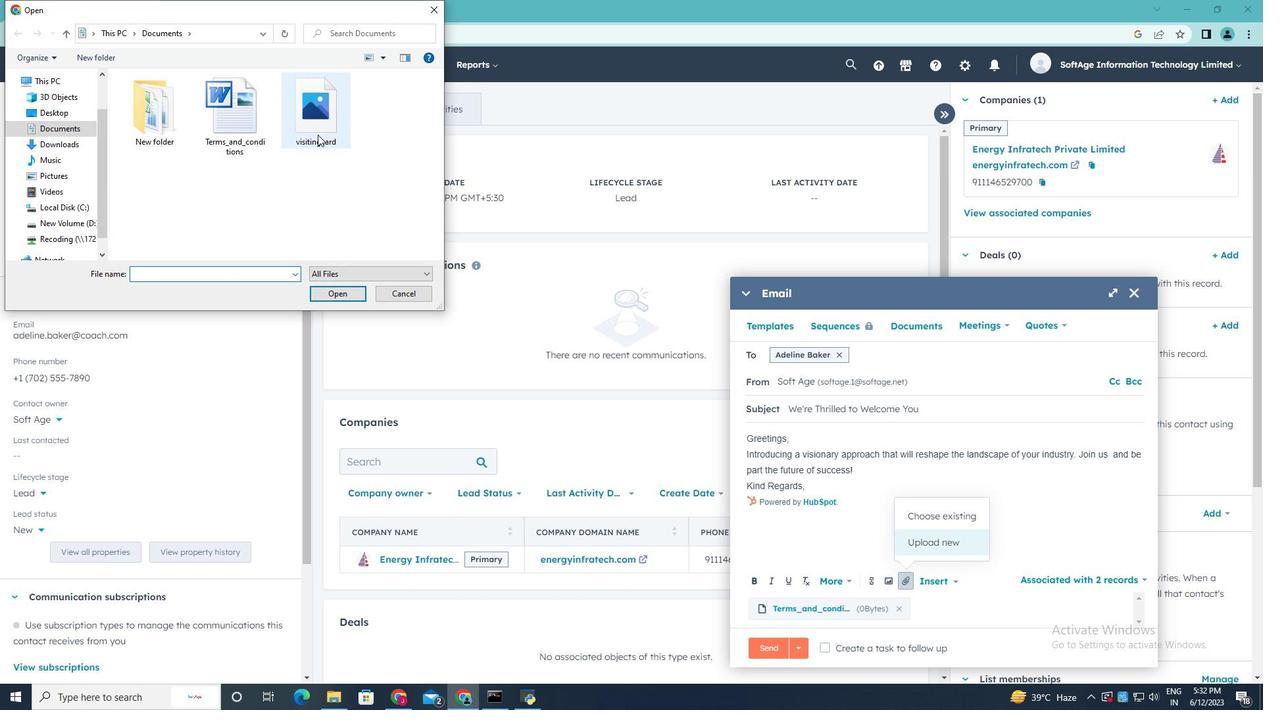 
Action: Mouse moved to (340, 296)
Screenshot: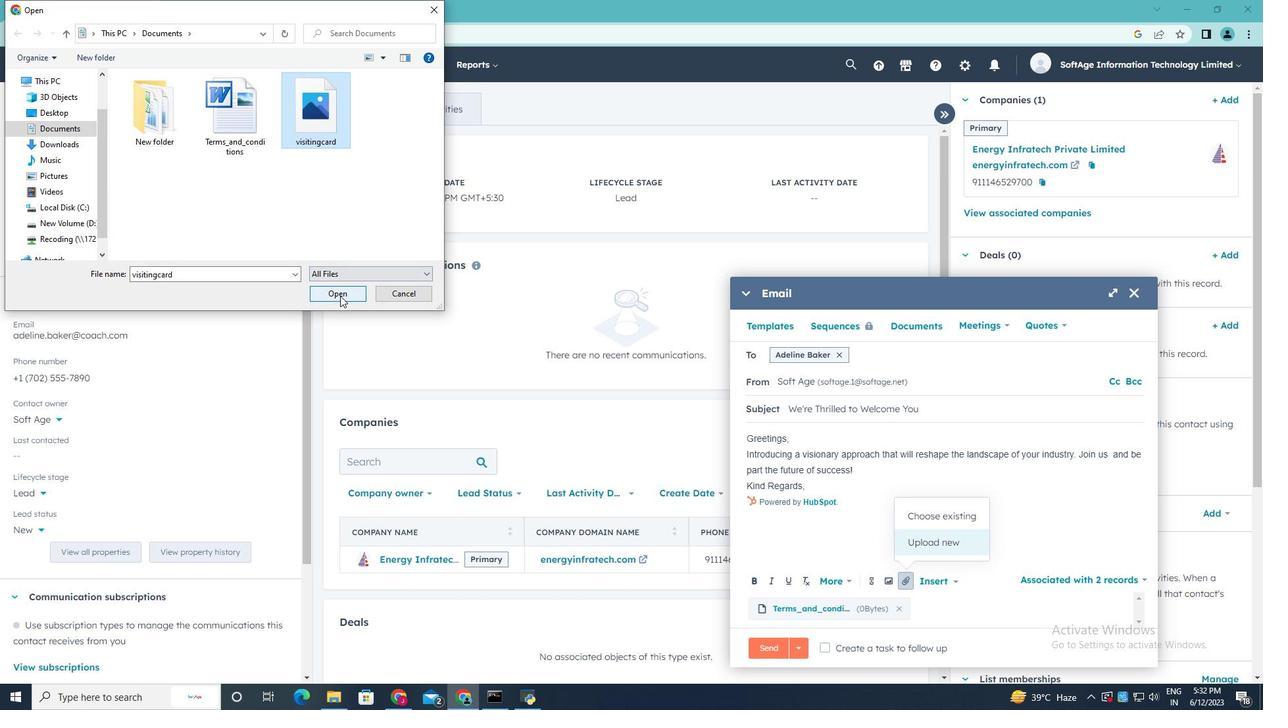 
Action: Mouse pressed left at (340, 296)
Screenshot: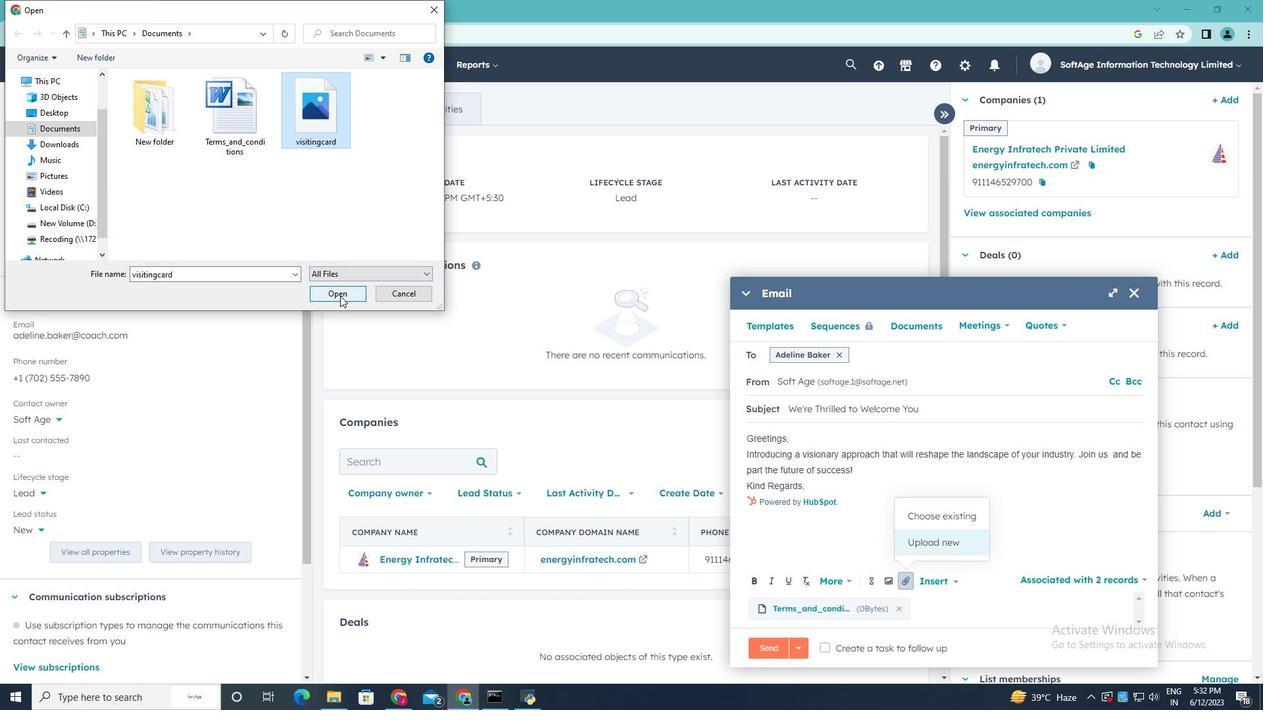 
Action: Mouse moved to (815, 484)
Screenshot: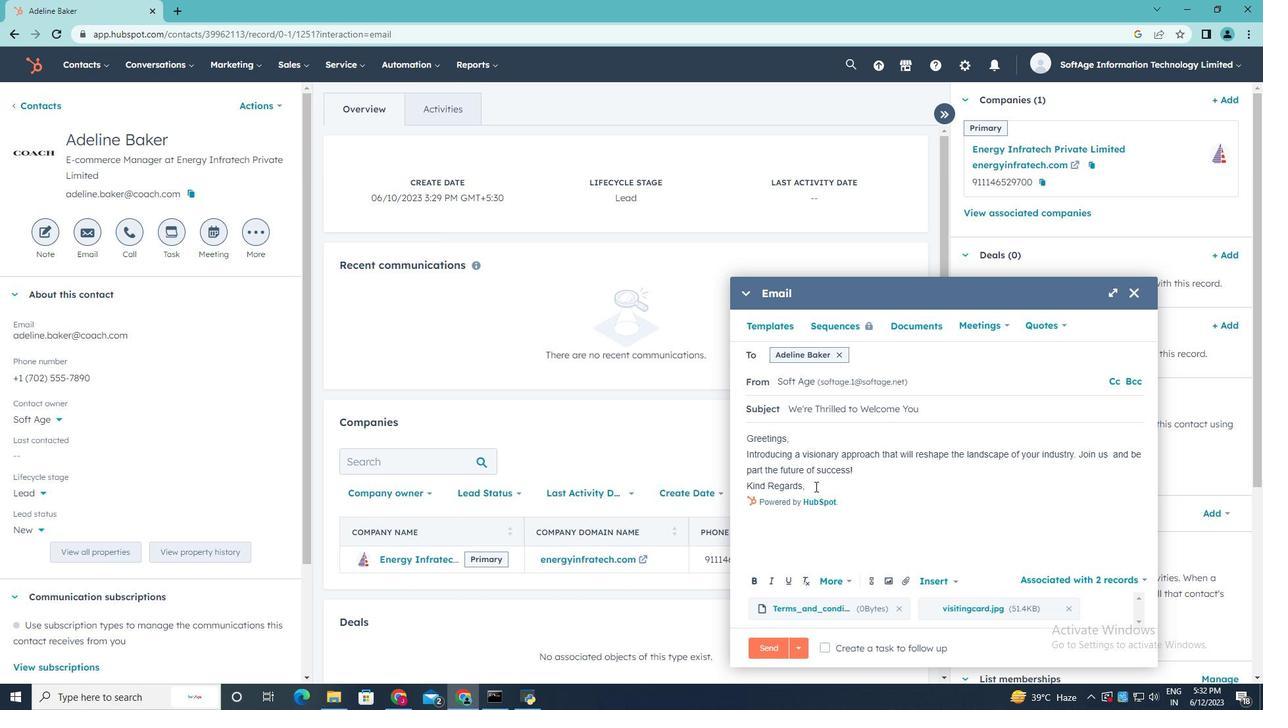 
Action: Mouse pressed left at (815, 484)
Screenshot: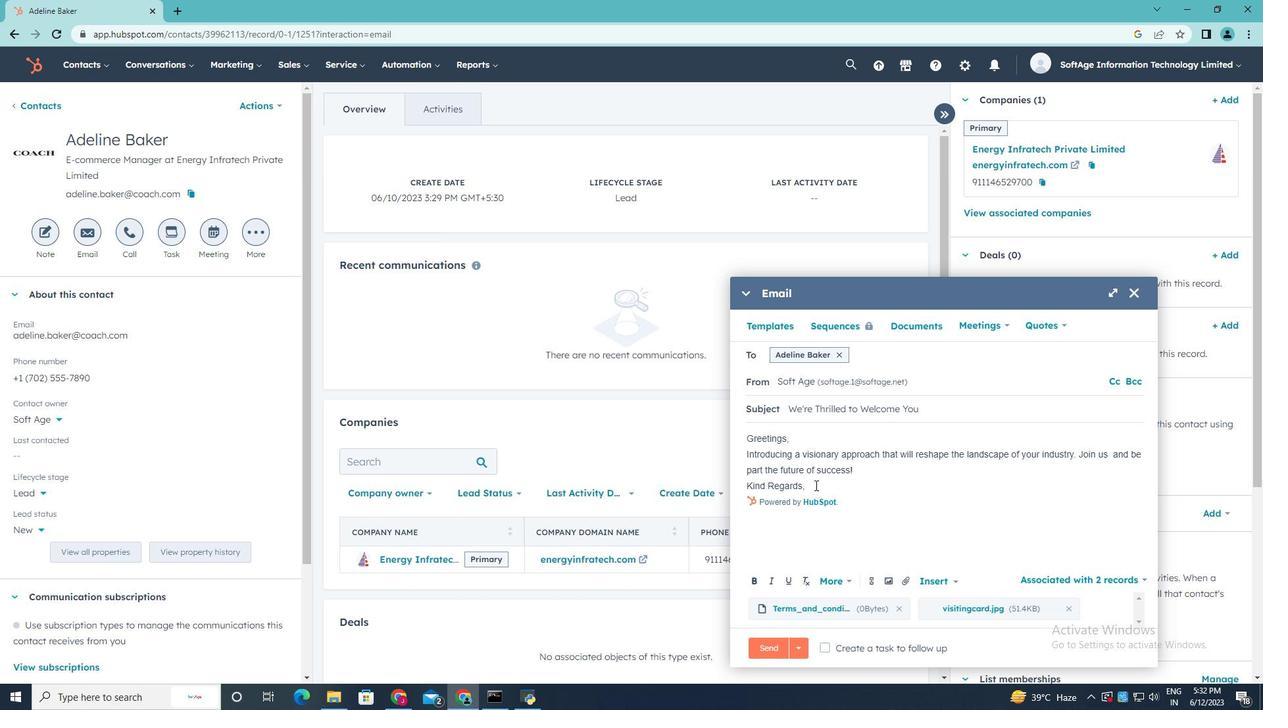 
Action: Mouse moved to (815, 484)
Screenshot: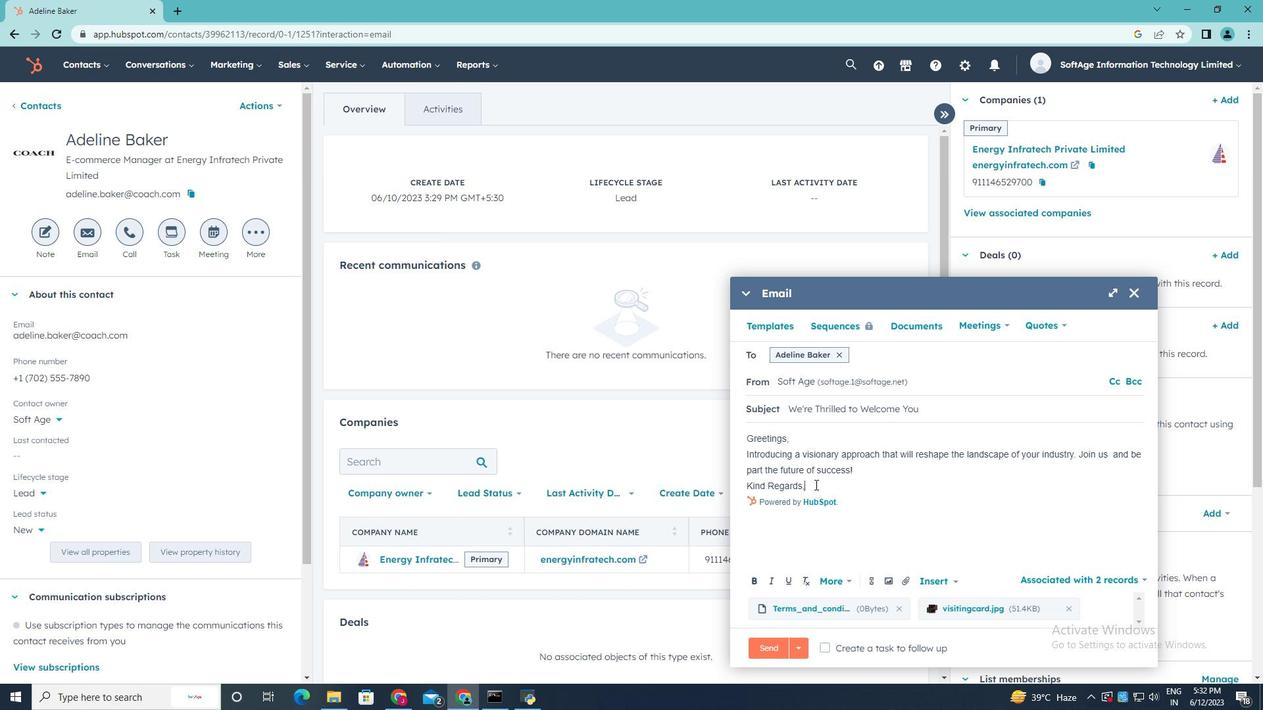 
Action: Key pressed <Key.enter>
Screenshot: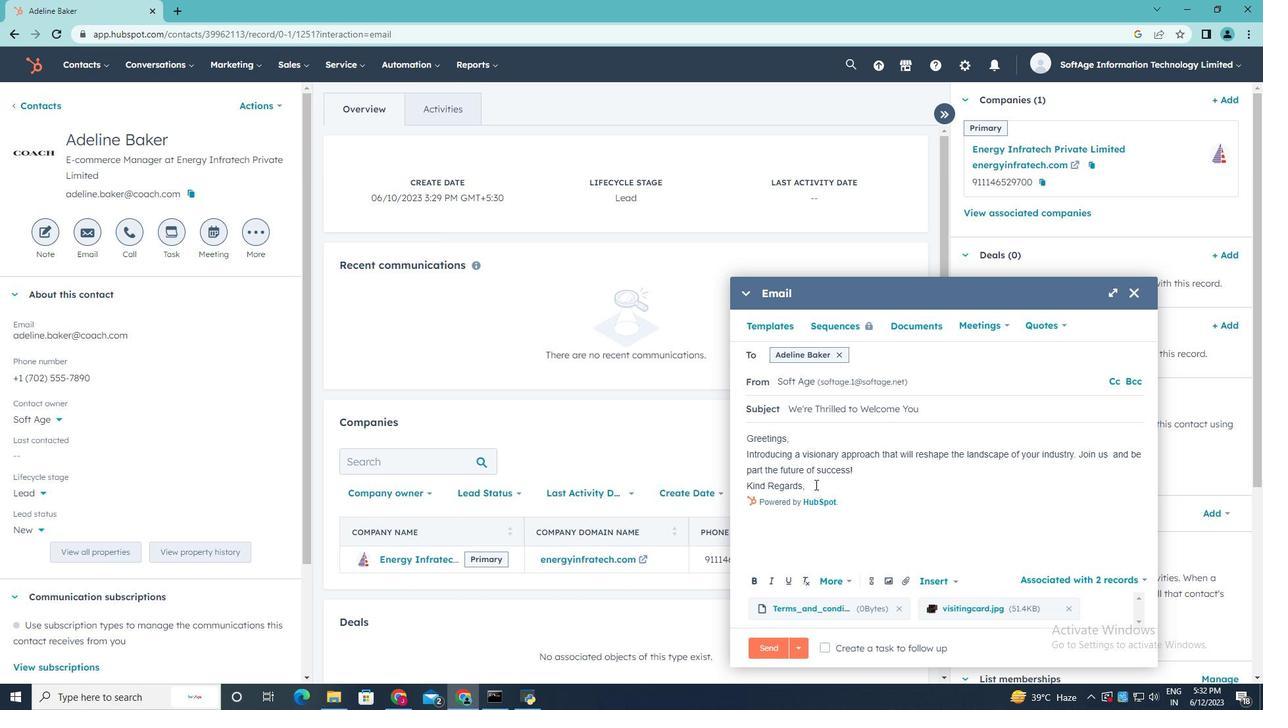 
Action: Mouse moved to (873, 580)
Screenshot: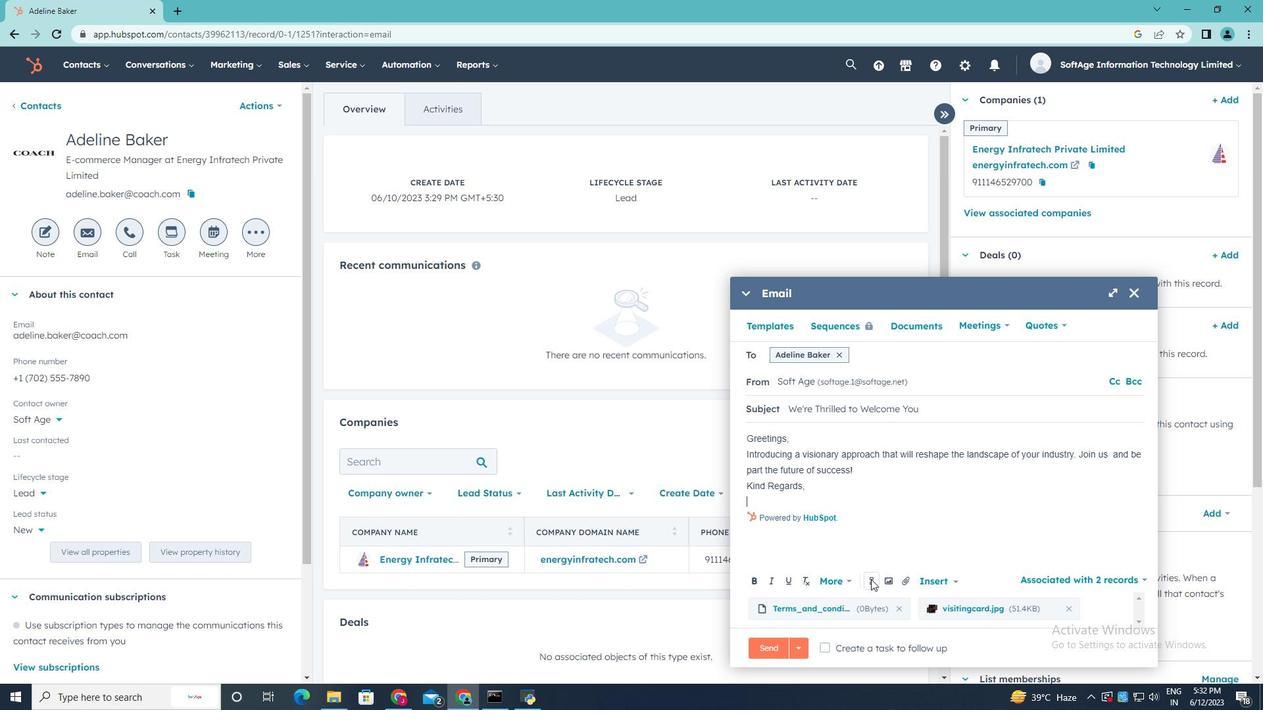 
Action: Mouse pressed left at (873, 580)
Screenshot: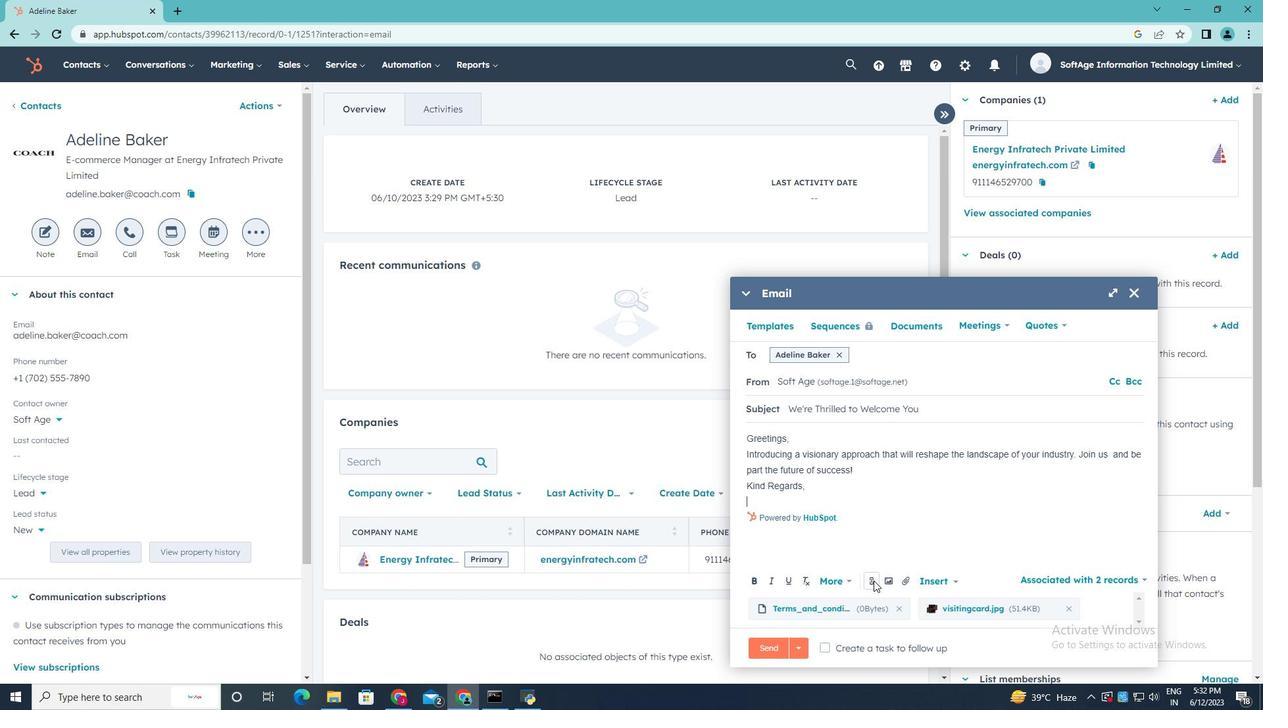
Action: Mouse moved to (907, 433)
Screenshot: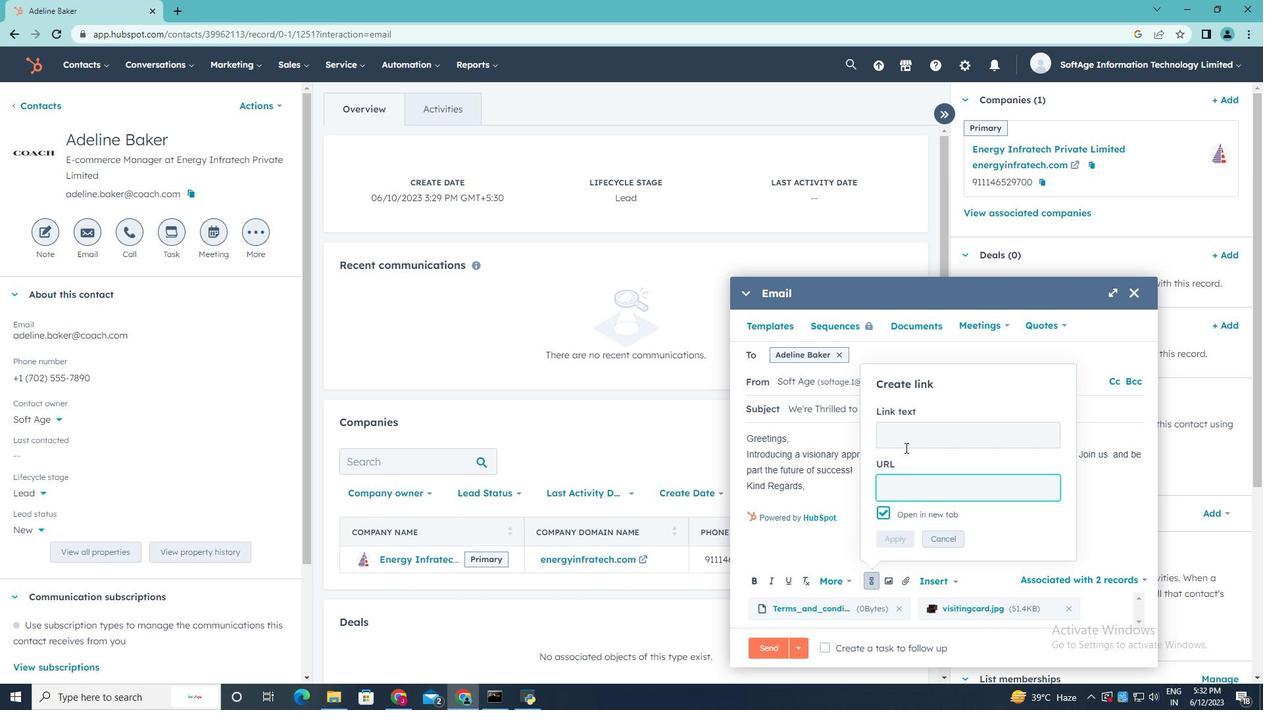 
Action: Mouse pressed left at (907, 433)
Screenshot: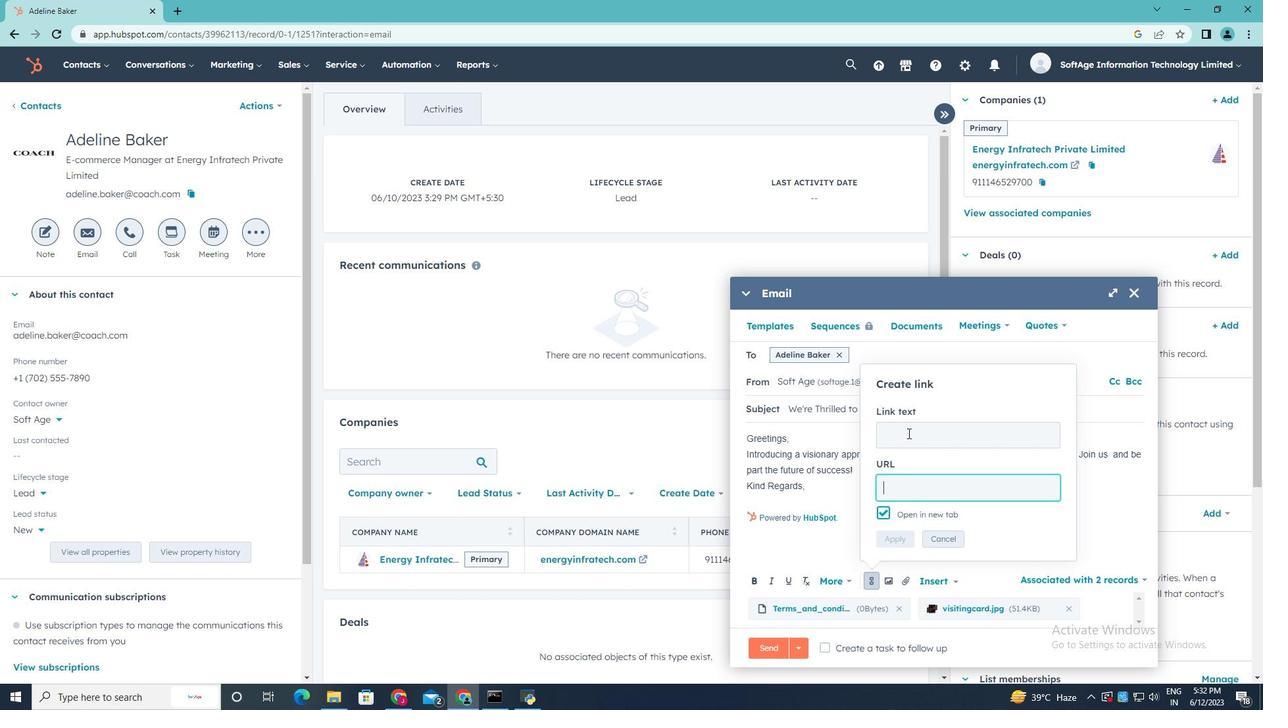 
Action: Mouse moved to (892, 428)
Screenshot: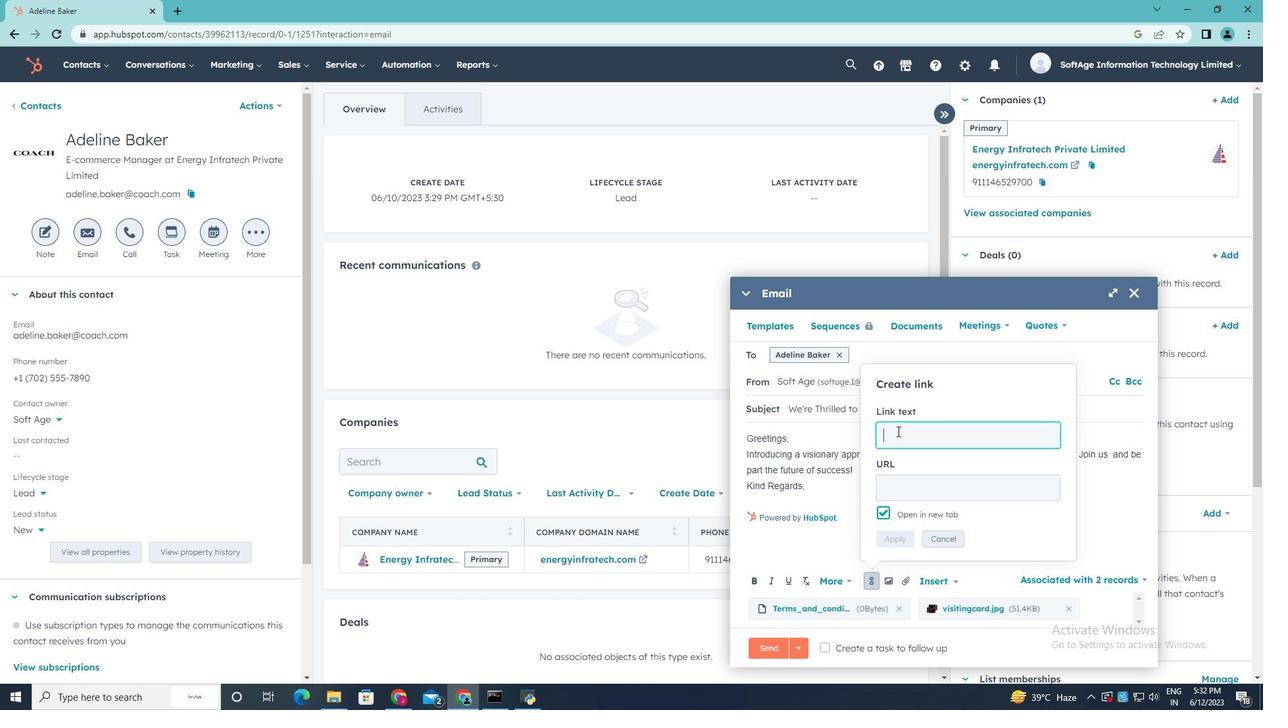 
Action: Key pressed <Key.shift><Key.shift><Key.shift><Key.shift>Behance
Screenshot: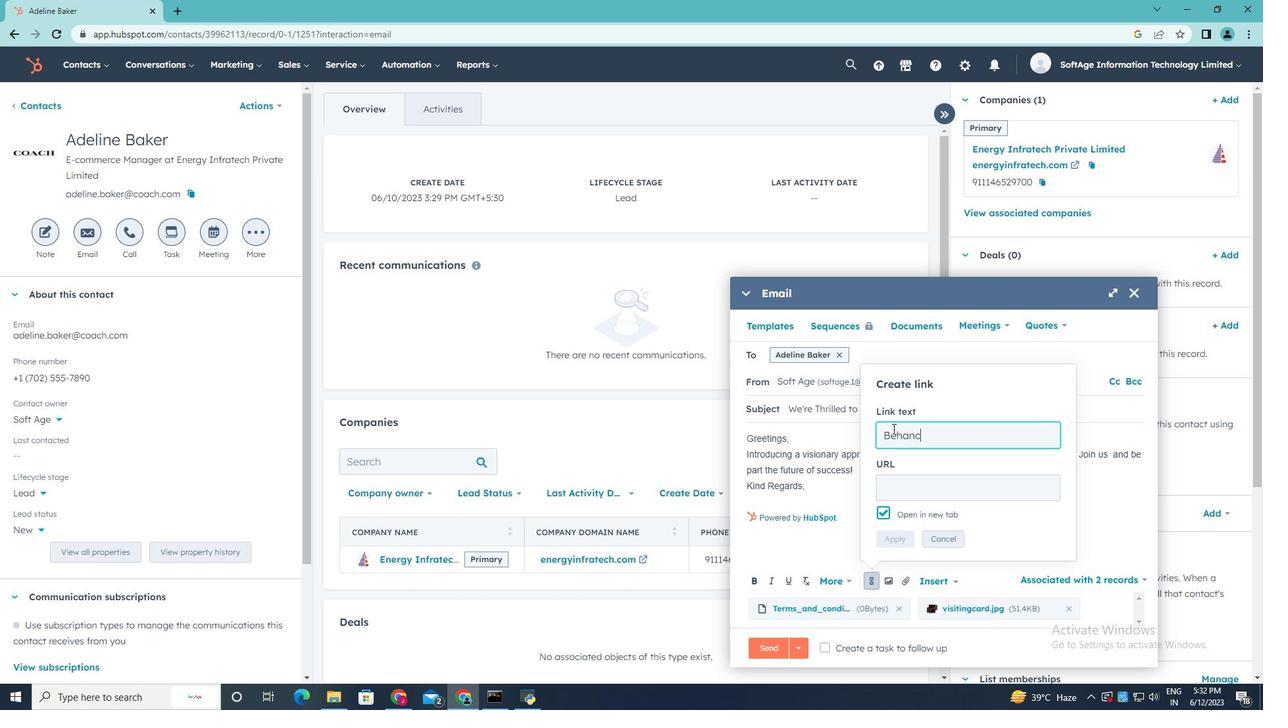 
Action: Mouse moved to (902, 487)
Screenshot: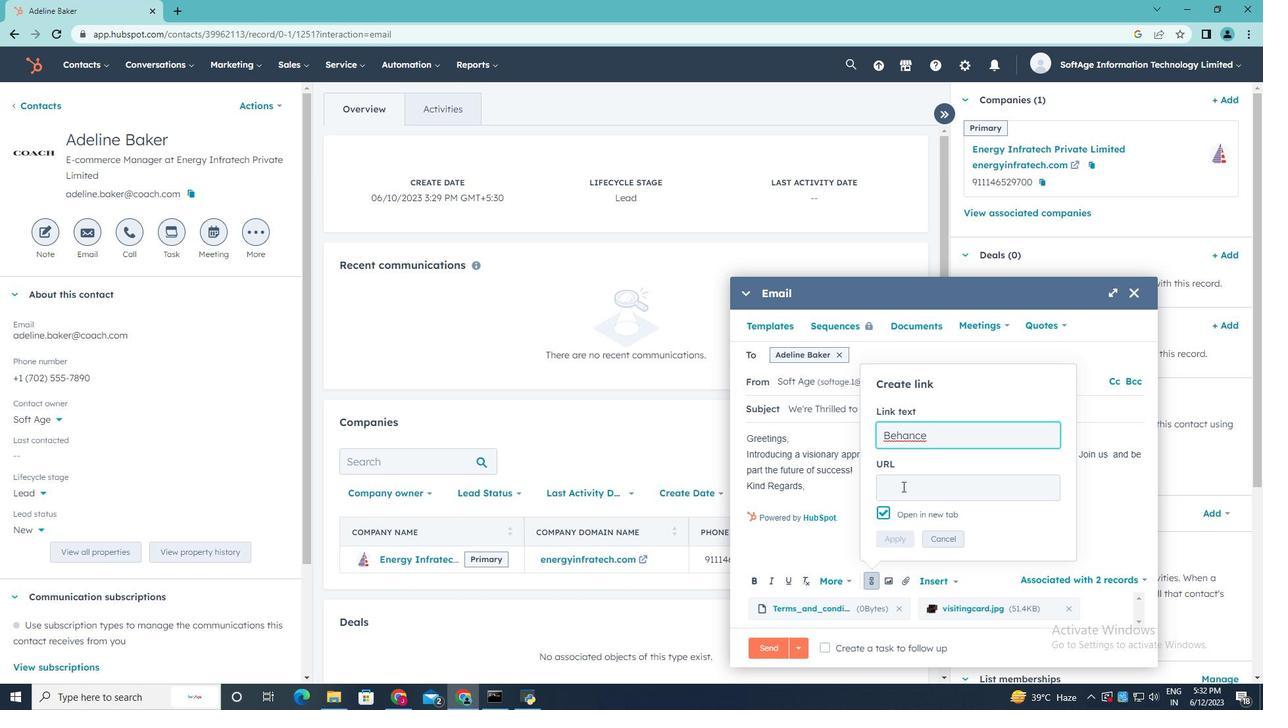 
Action: Mouse pressed left at (902, 487)
Screenshot: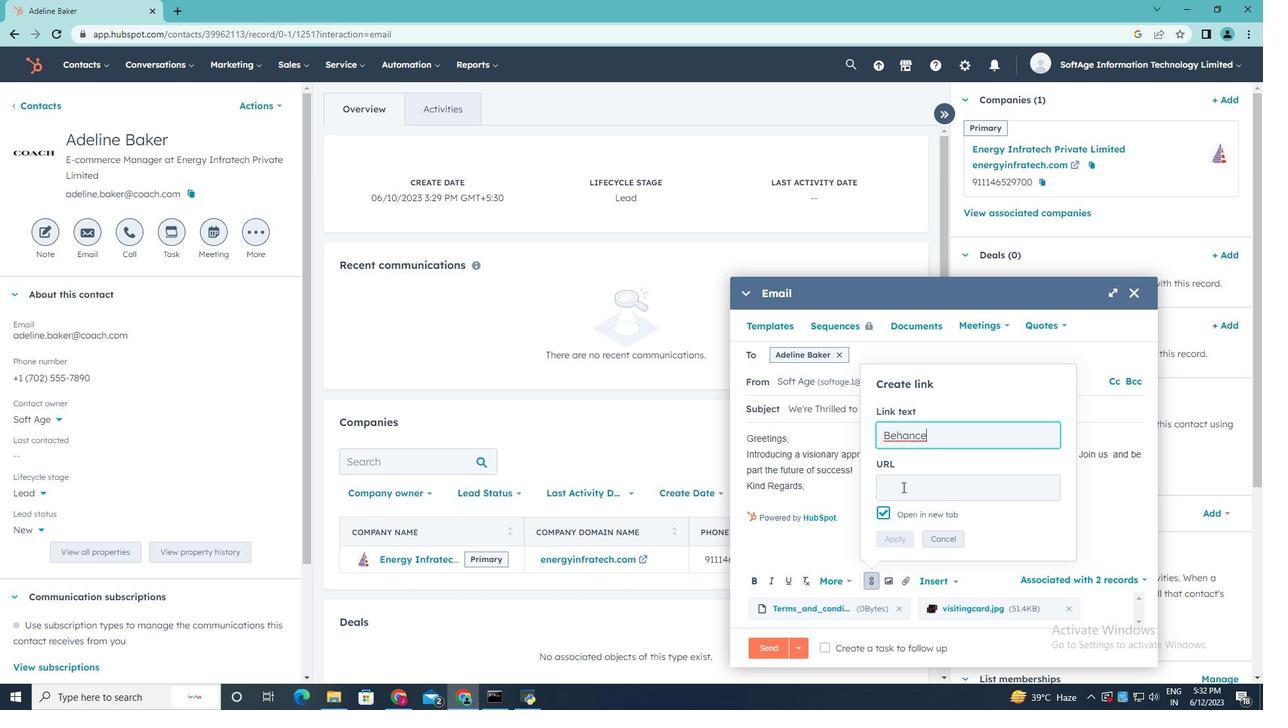 
Action: Mouse moved to (893, 484)
Screenshot: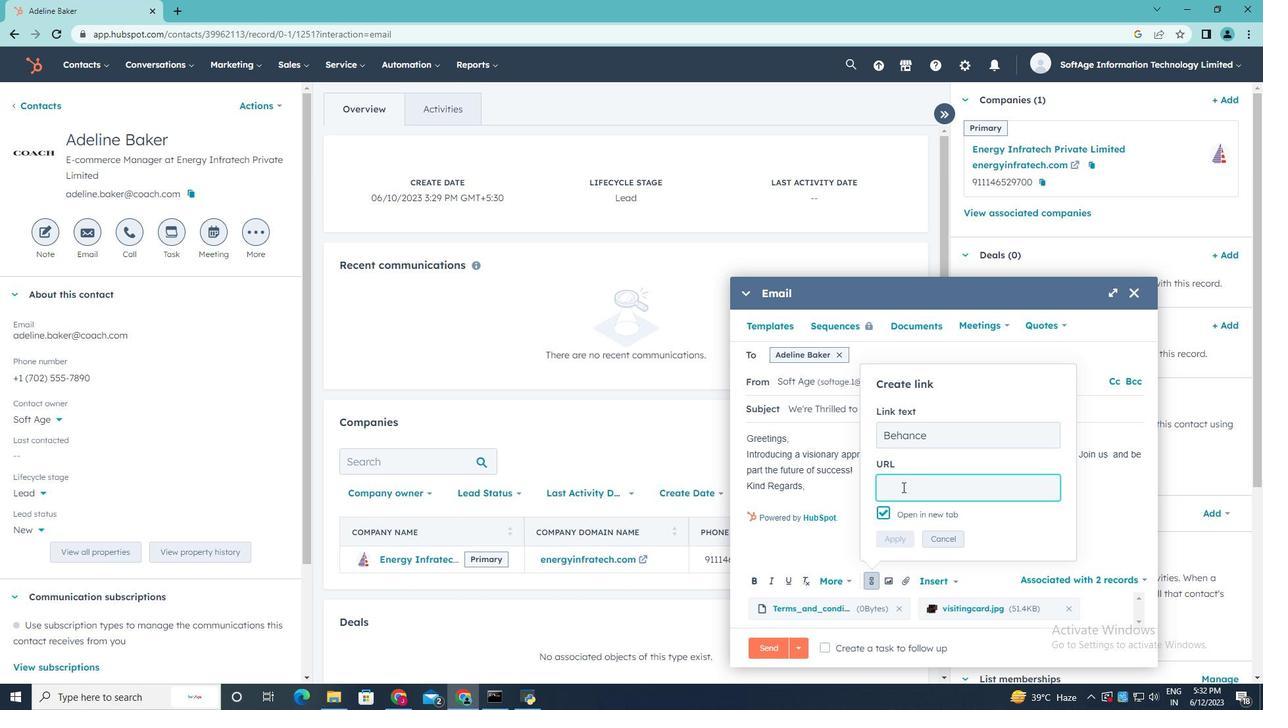
Action: Key pressed www.behance.com
Screenshot: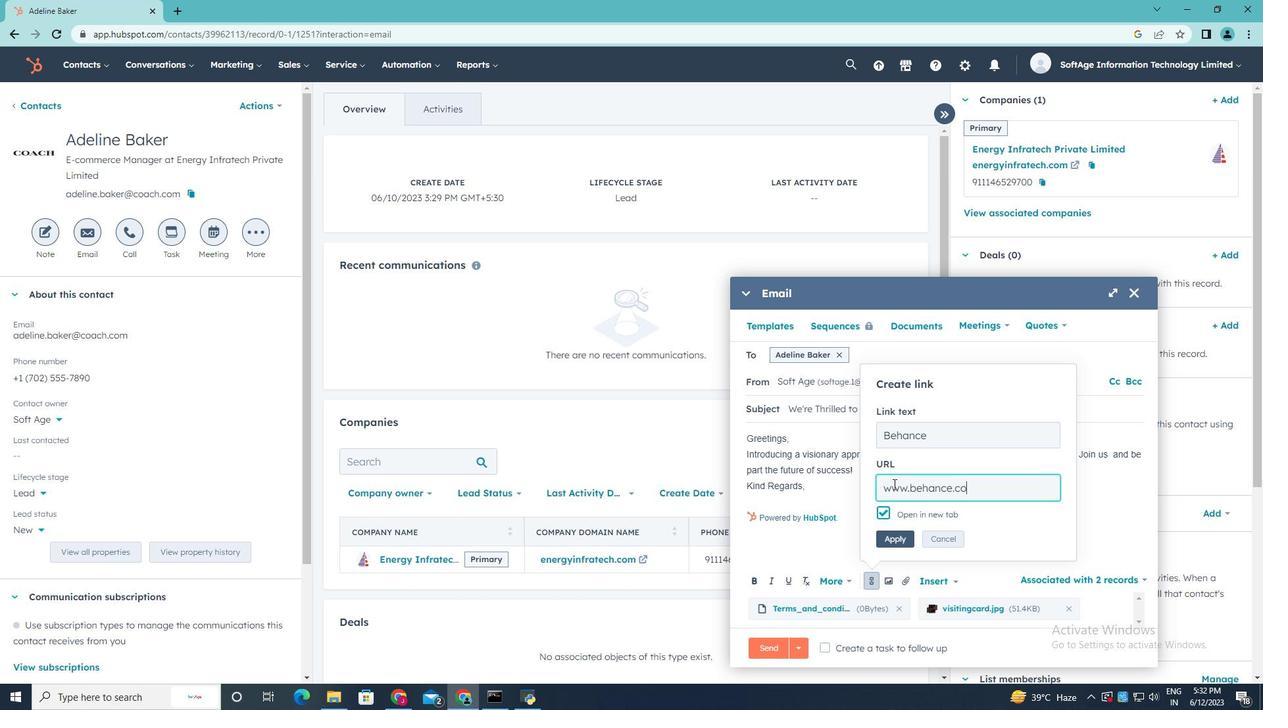 
Action: Mouse moved to (895, 538)
Screenshot: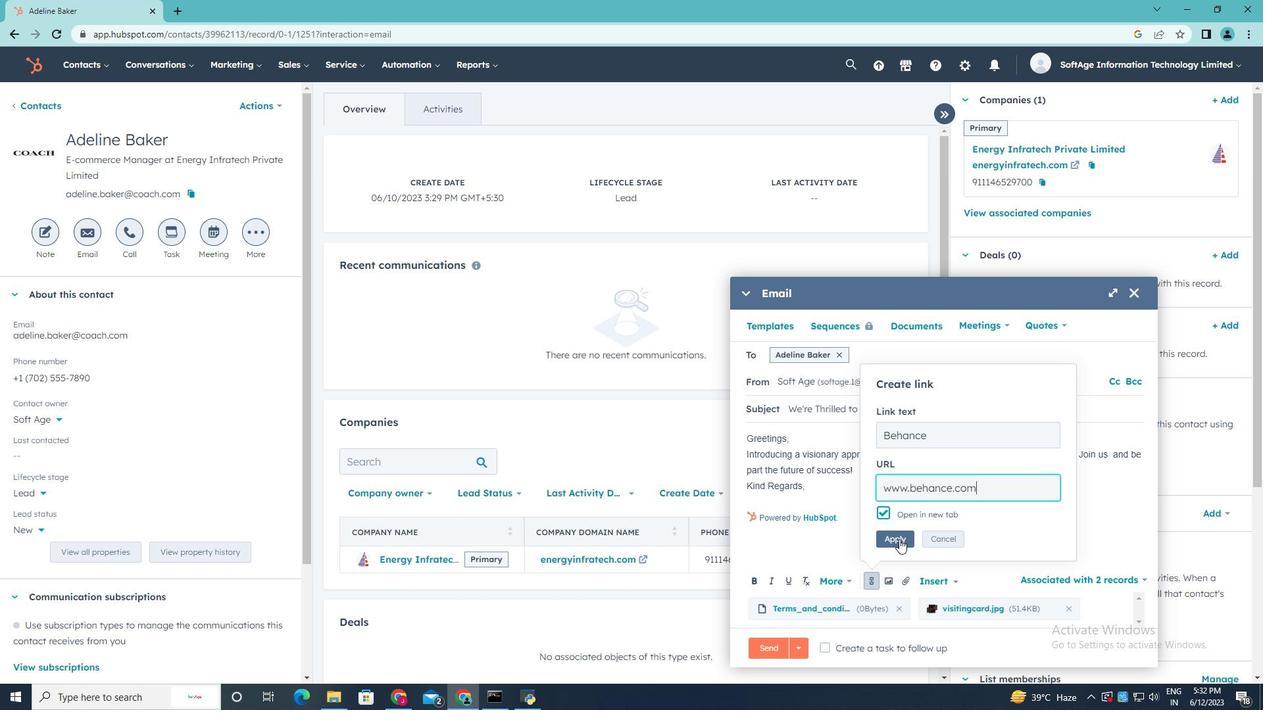 
Action: Mouse pressed left at (895, 538)
Screenshot: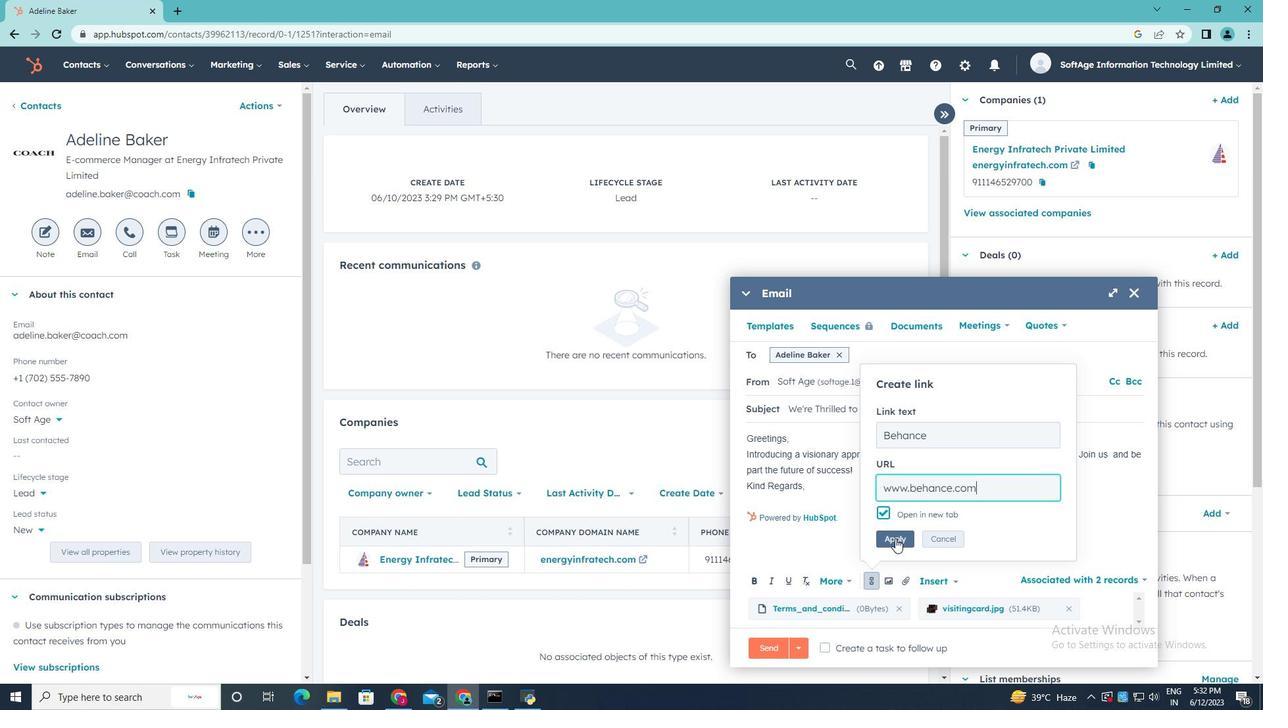 
Action: Mouse moved to (822, 647)
Screenshot: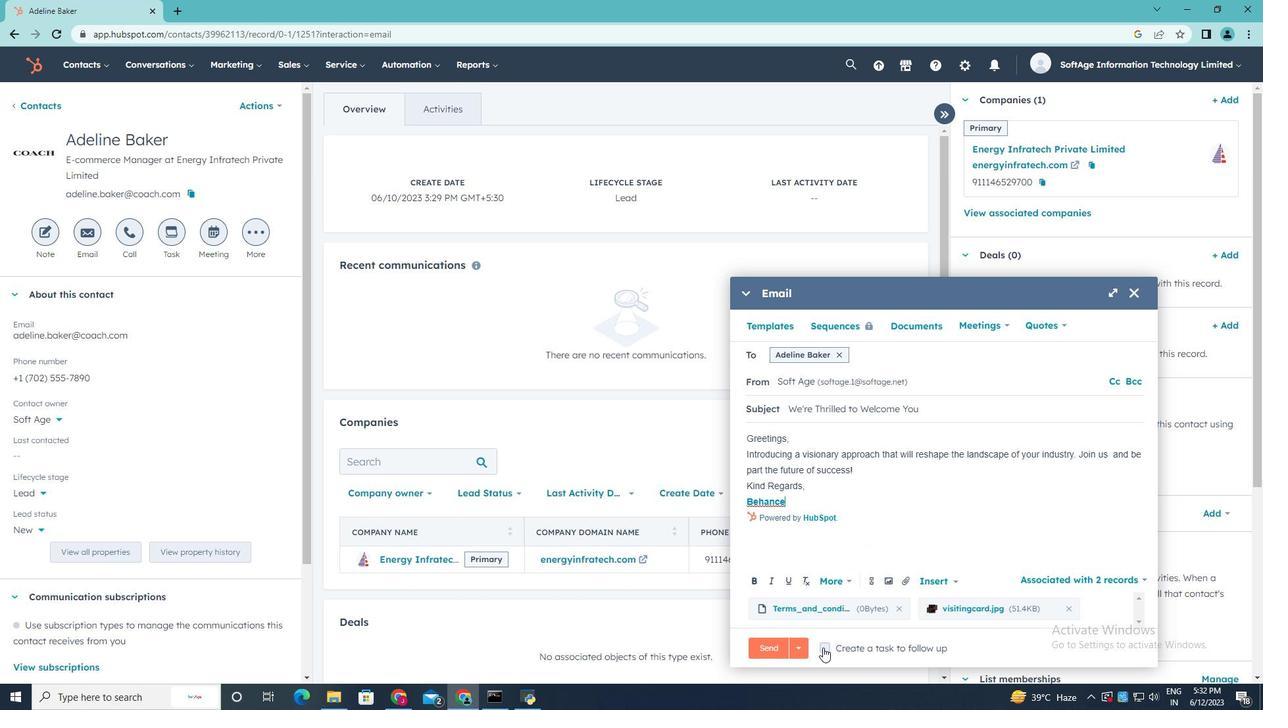 
Action: Mouse pressed left at (822, 647)
Screenshot: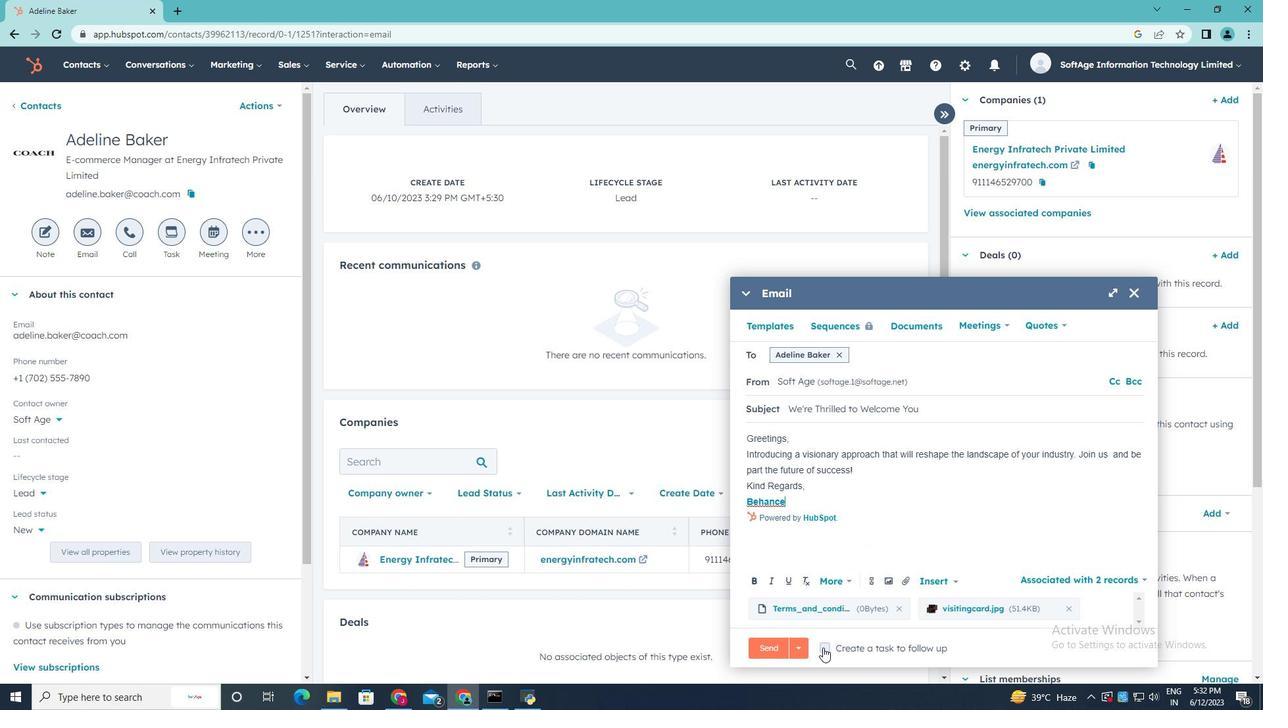 
Action: Mouse moved to (1095, 646)
Screenshot: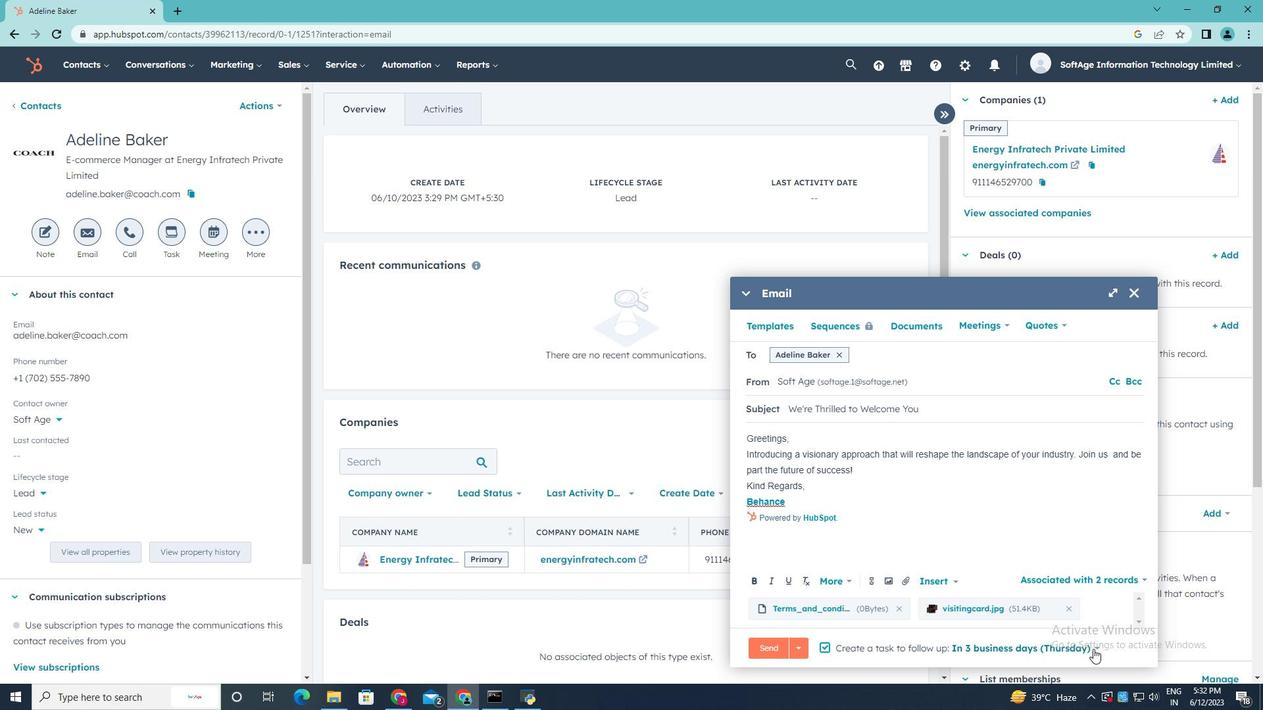 
Action: Mouse pressed left at (1095, 646)
Screenshot: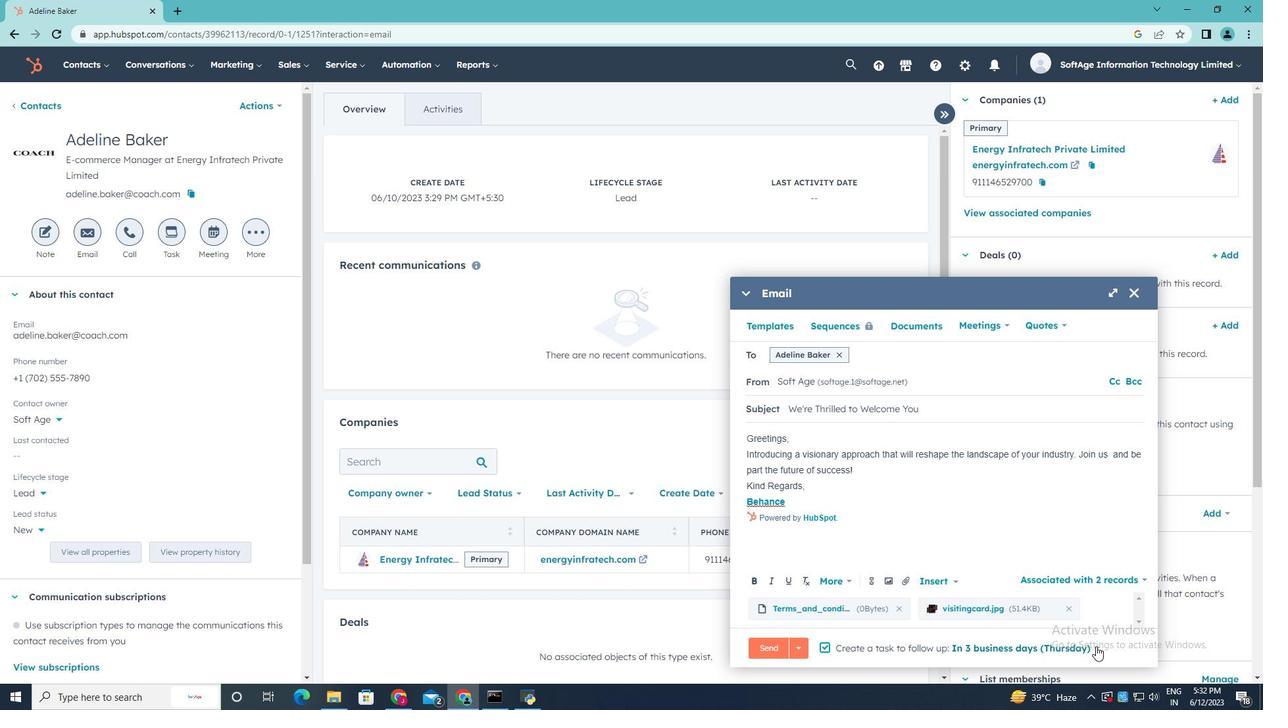 
Action: Mouse moved to (1071, 544)
Screenshot: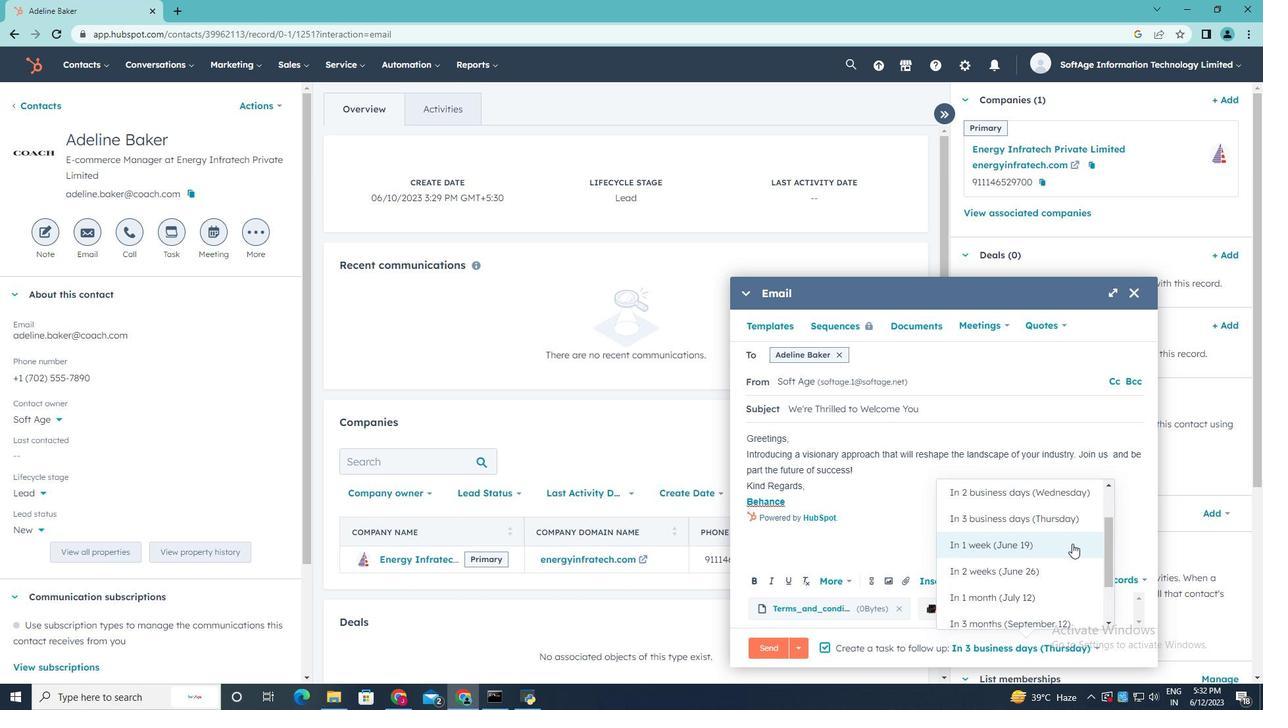 
Action: Mouse scrolled (1071, 545) with delta (0, 0)
Screenshot: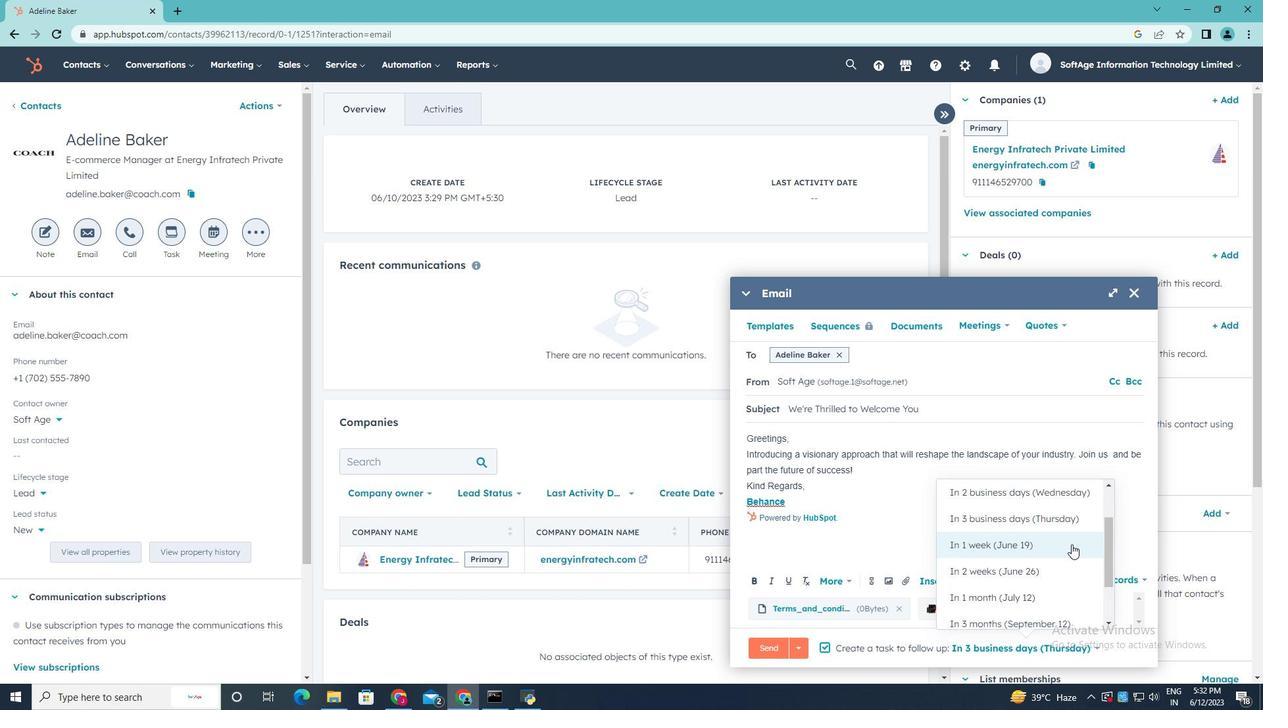 
Action: Mouse scrolled (1071, 545) with delta (0, 0)
Screenshot: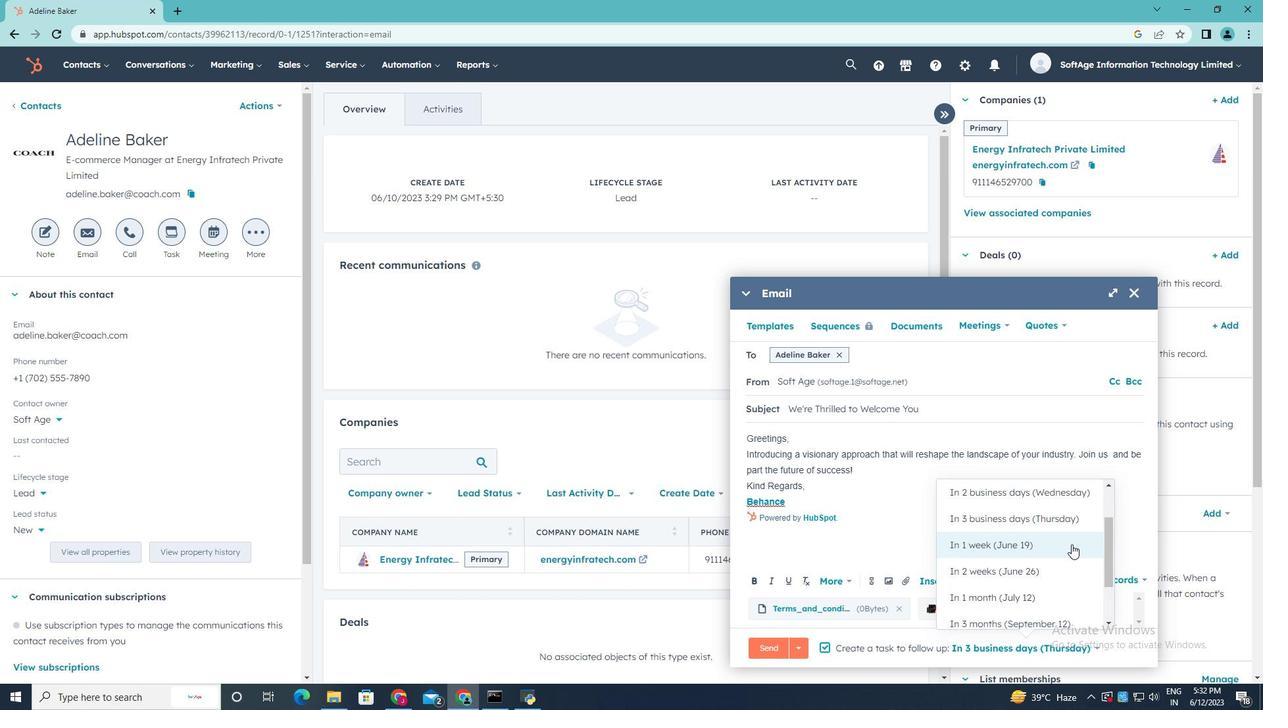 
Action: Mouse scrolled (1071, 545) with delta (0, 0)
Screenshot: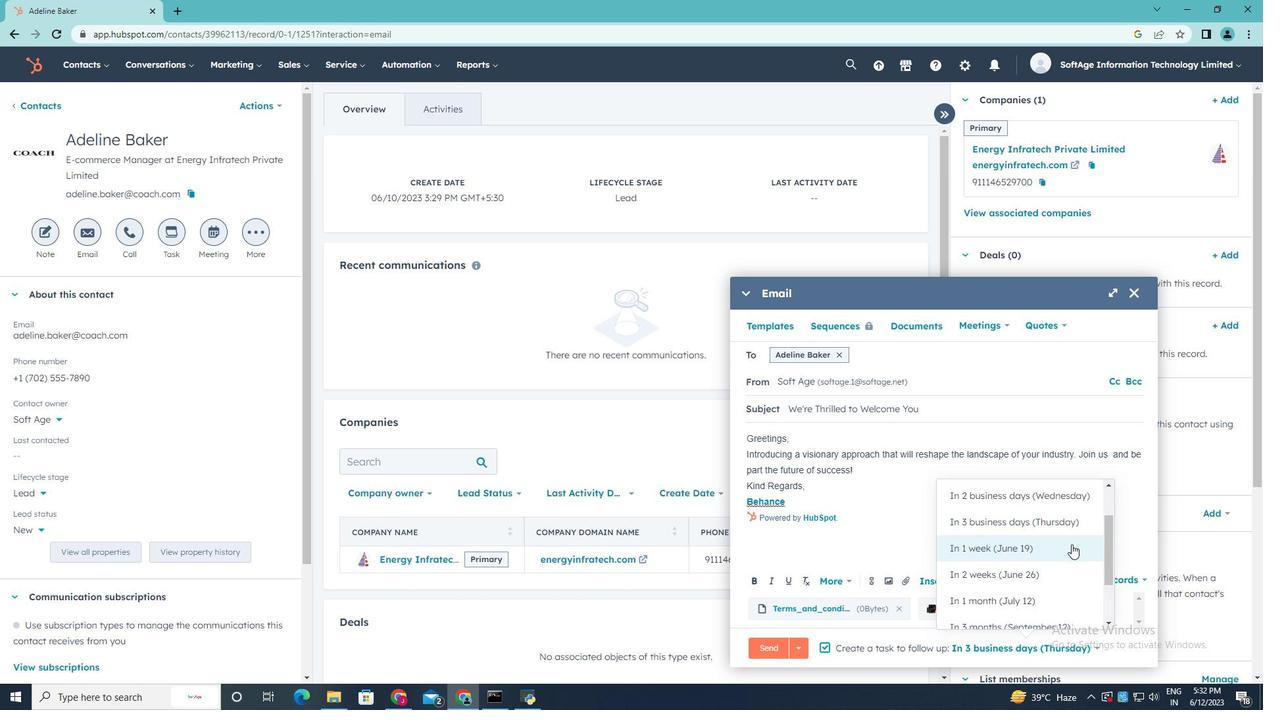
Action: Mouse moved to (1015, 526)
Screenshot: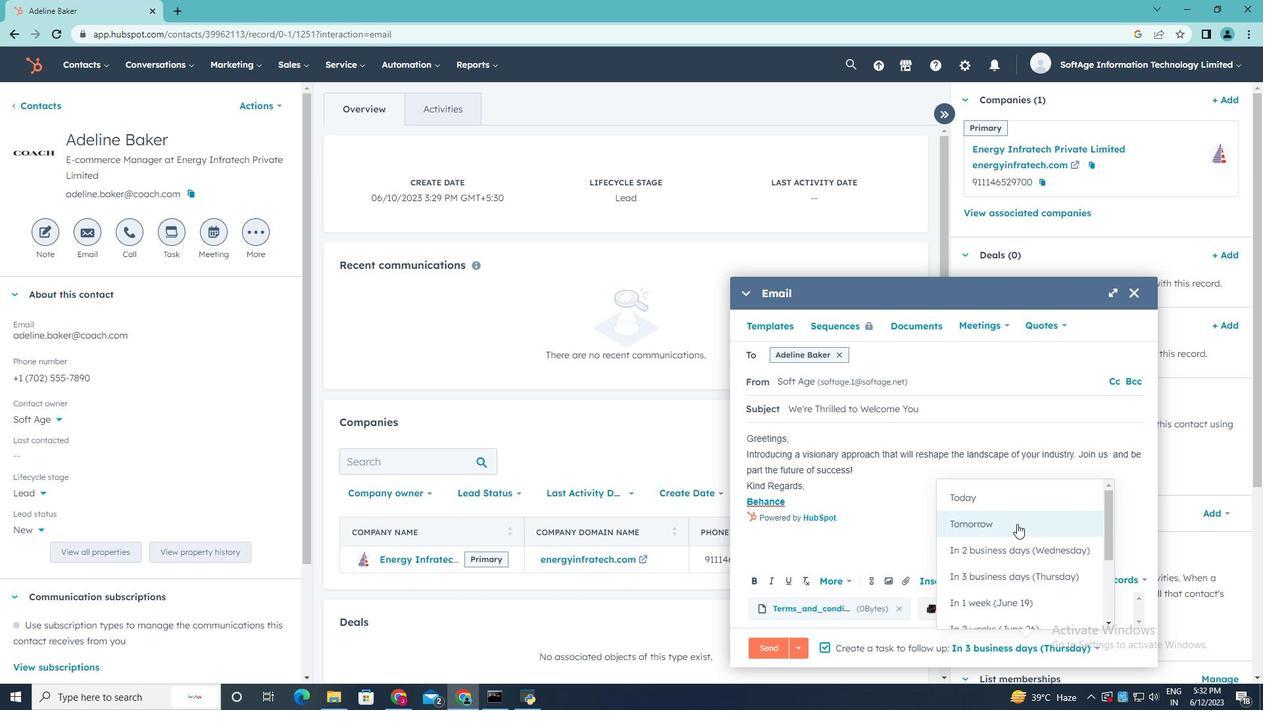 
Action: Mouse pressed left at (1015, 526)
Screenshot: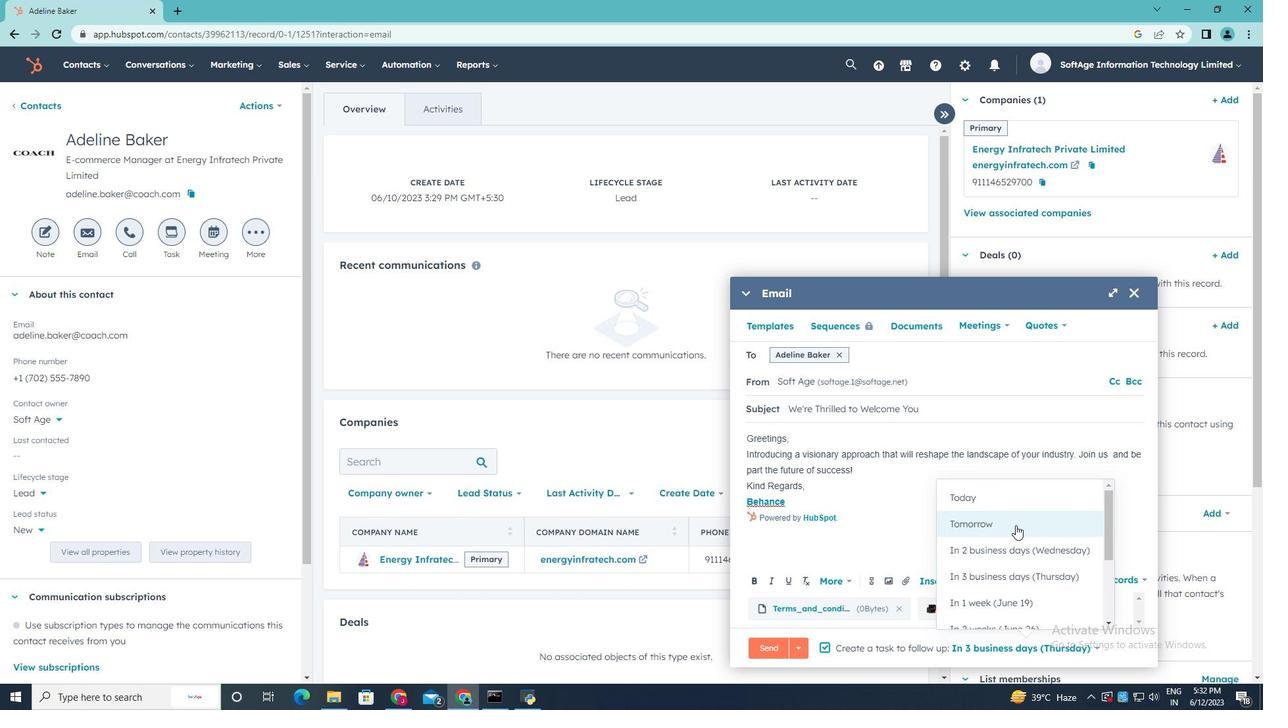 
Action: Mouse moved to (907, 551)
Screenshot: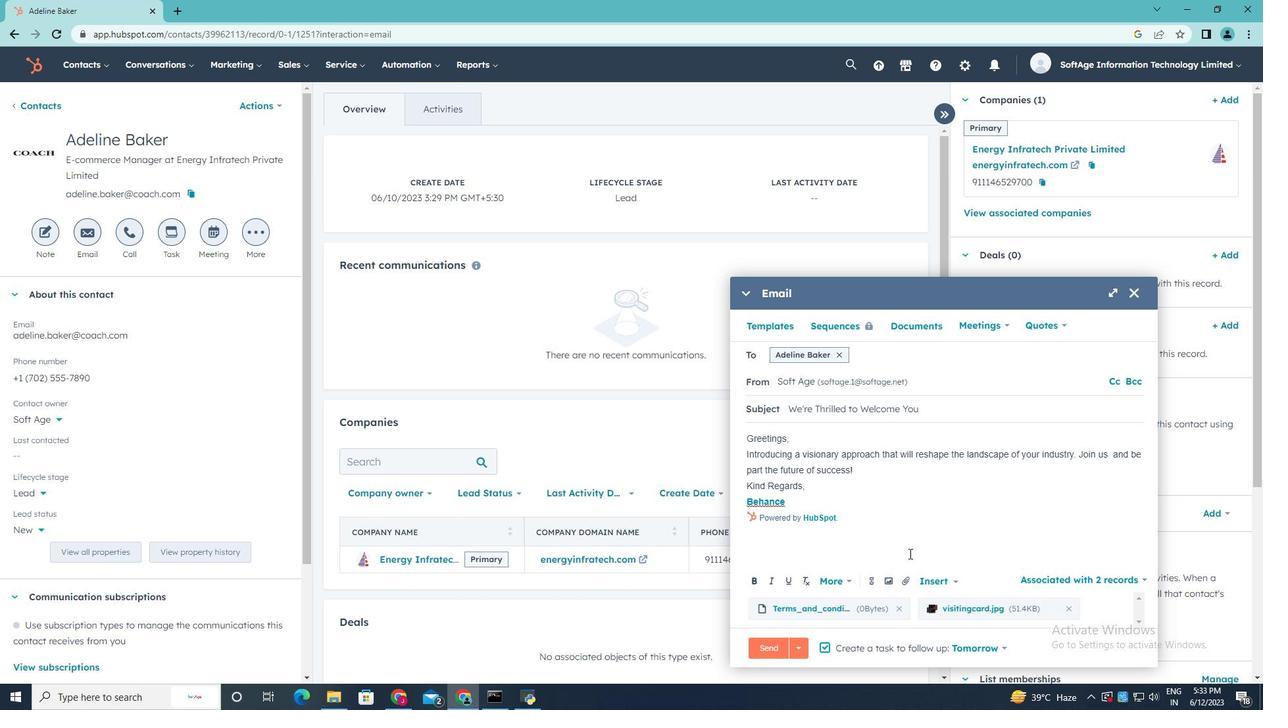 
